 Task: In the Contact  ArianaAllen91@Outlook.com, Add note: 'Set up a meeting with the product team to discuss customer feature requests.'. Mark checkbox to create task to follow up ': In 2 weeks'. Create task, with  description: Arrange a Call for meeting, Add due date: Tomorrow; Add reminder: 30 Minutes before. Set Priority Medium and add note: Take detailed meeting minutes and share them with the team afterward.. Logged in from softage.1@softage.net
Action: Mouse moved to (84, 58)
Screenshot: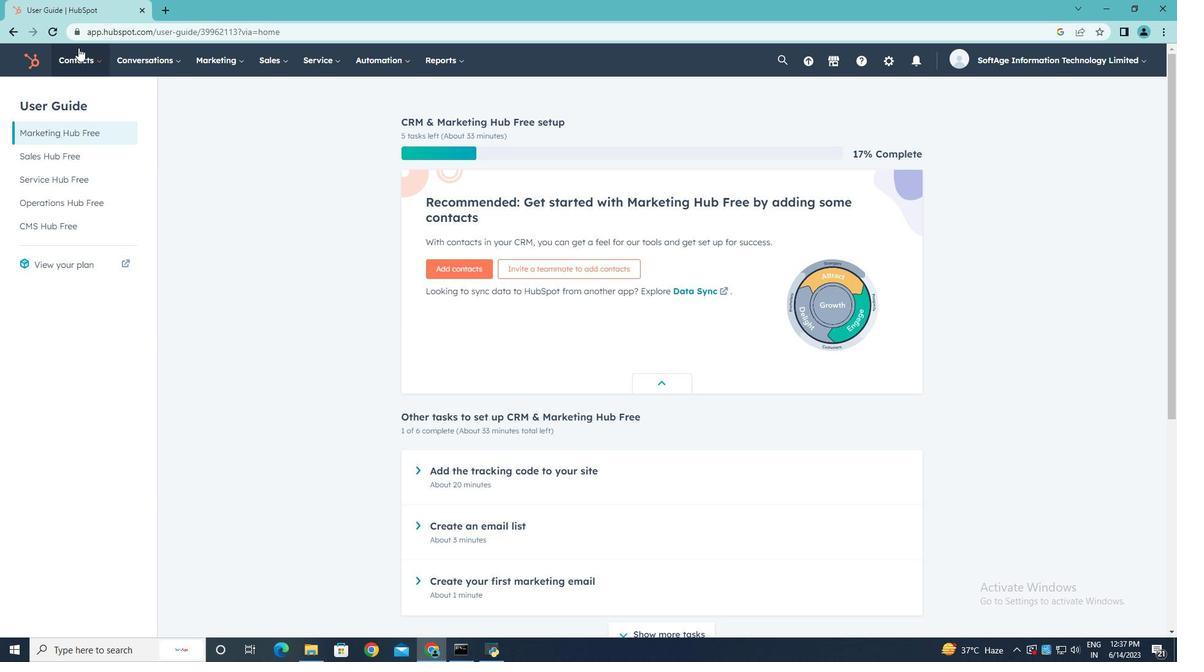
Action: Mouse pressed left at (84, 58)
Screenshot: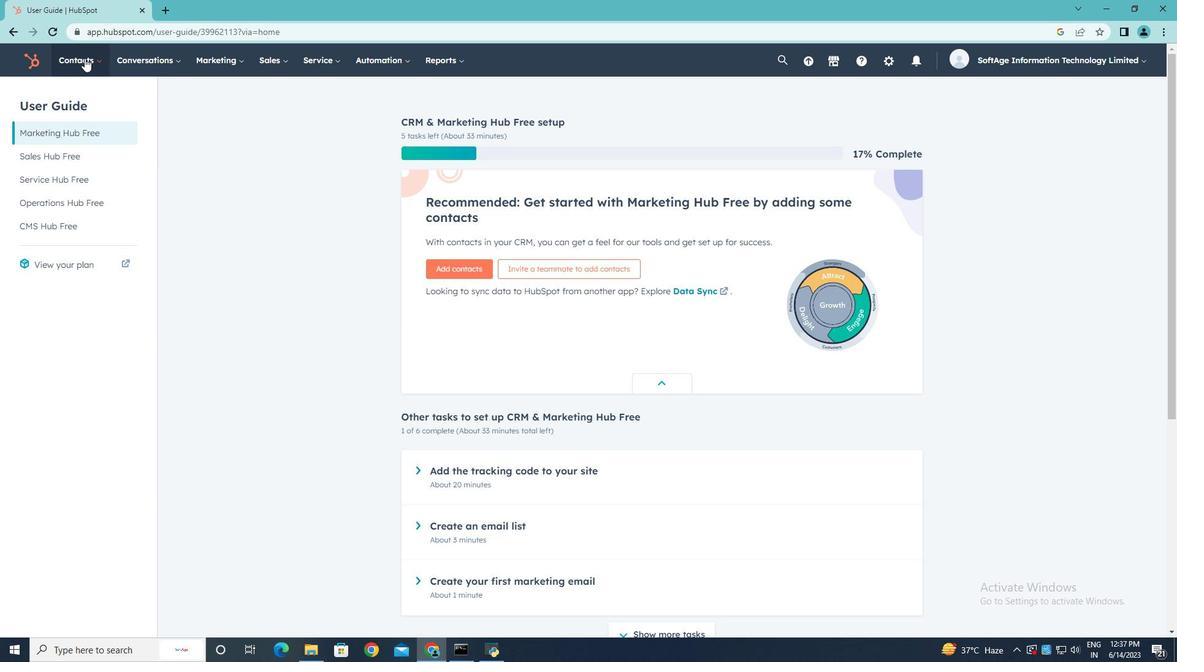 
Action: Mouse moved to (87, 99)
Screenshot: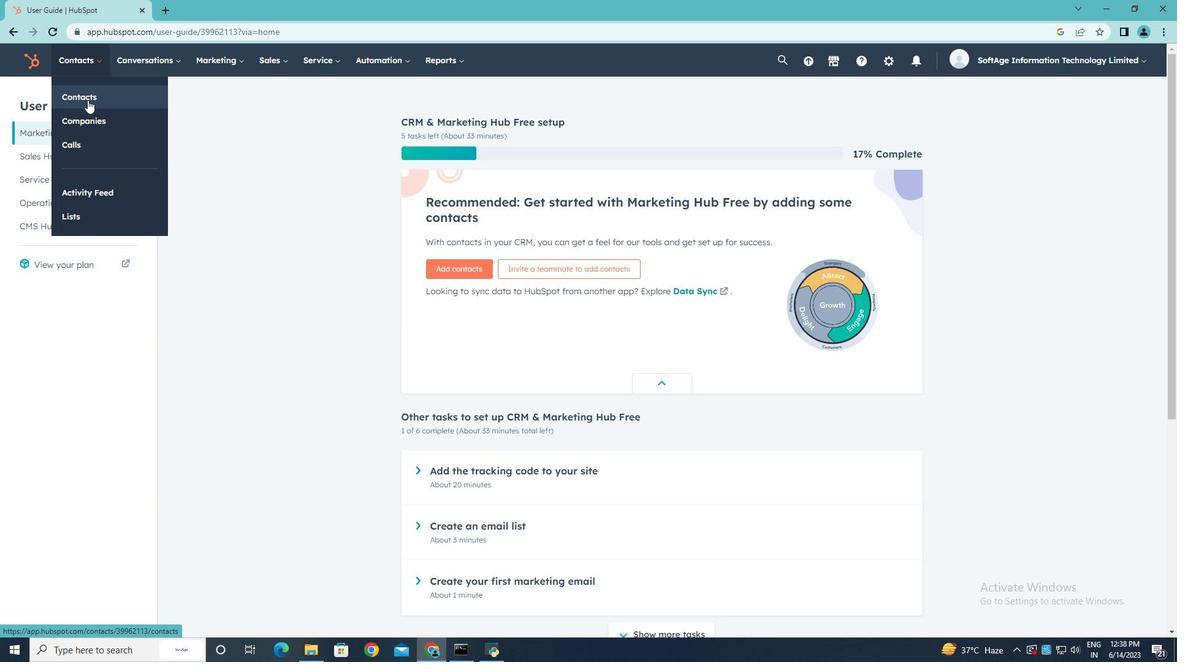 
Action: Mouse pressed left at (87, 99)
Screenshot: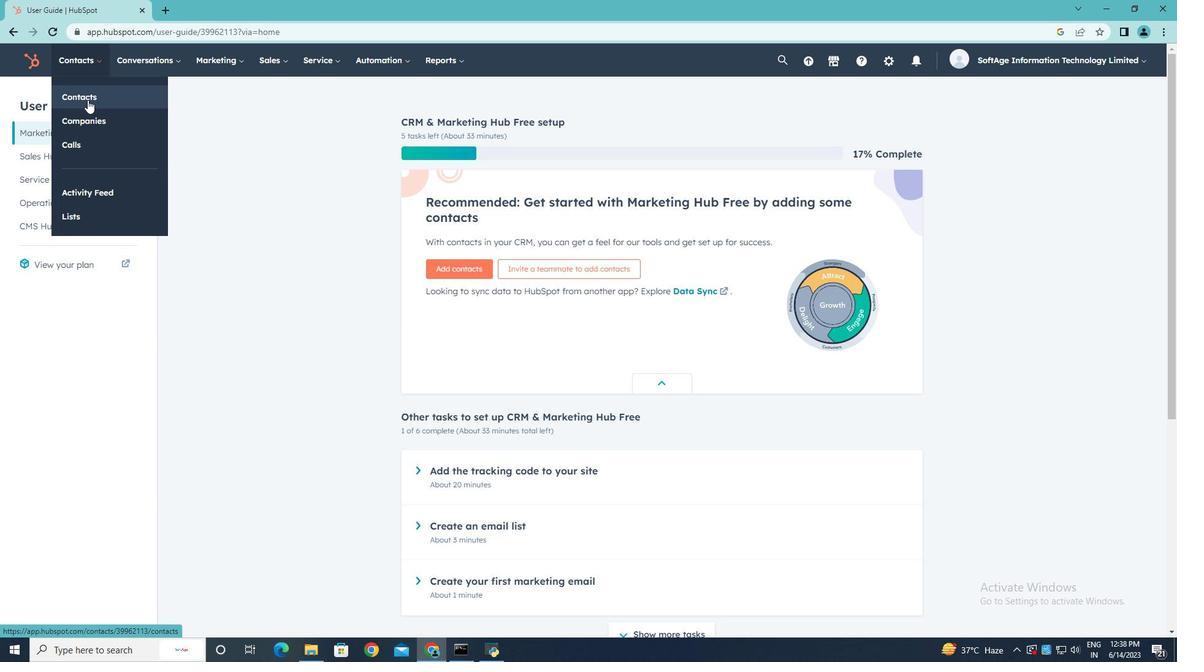 
Action: Mouse moved to (74, 198)
Screenshot: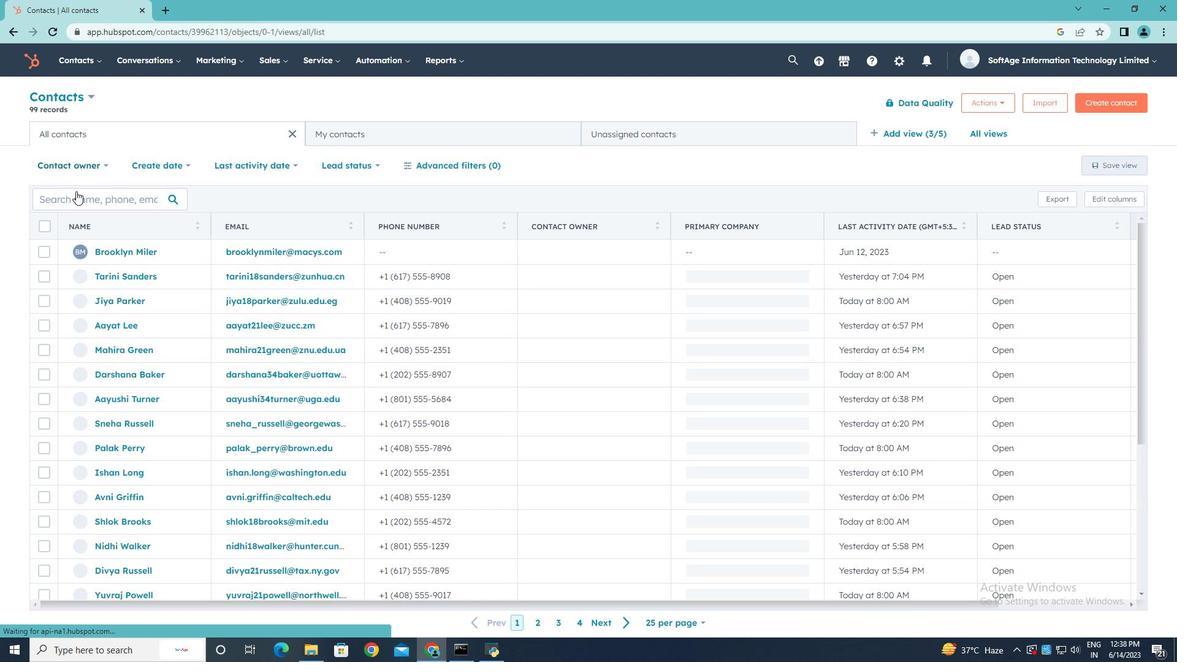 
Action: Mouse pressed left at (74, 198)
Screenshot: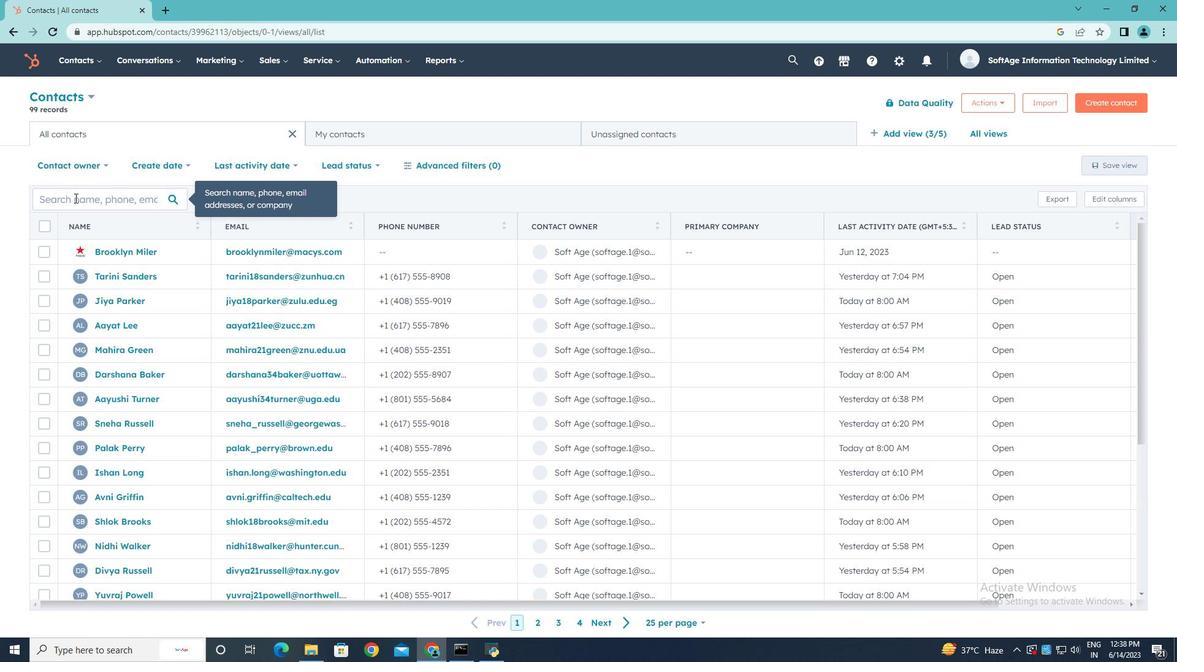 
Action: Key pressed <Key.shift>Ariana<Key.shift>Allen91<Key.shift>@<Key.shift>Outlook.com
Screenshot: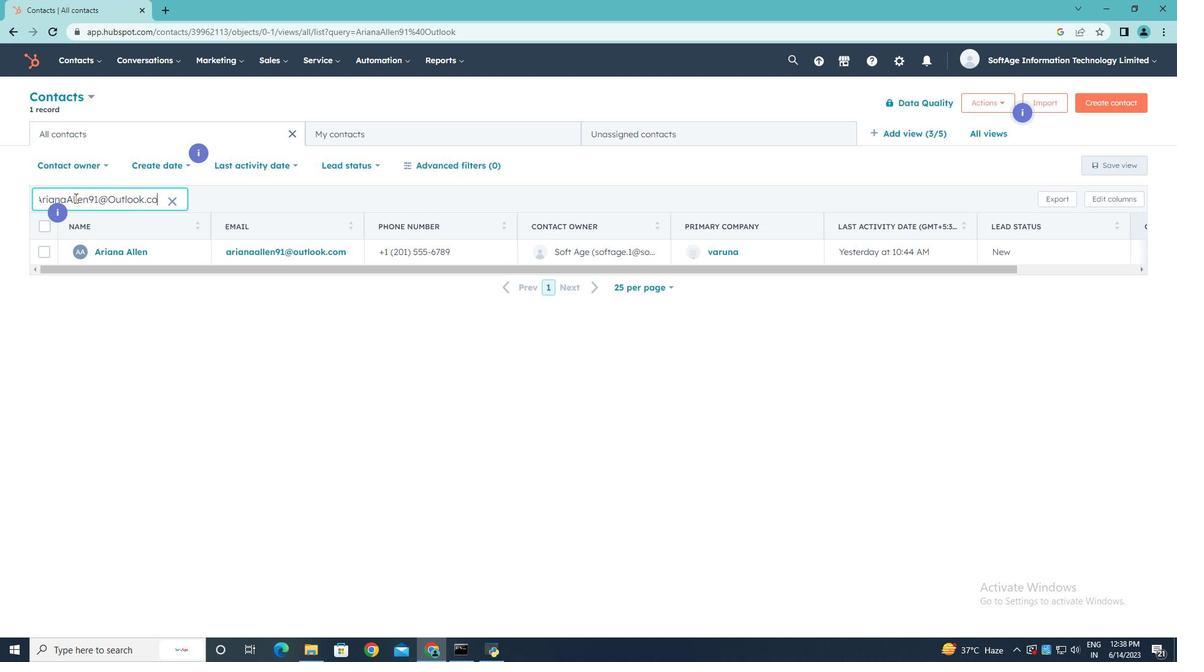 
Action: Mouse moved to (123, 255)
Screenshot: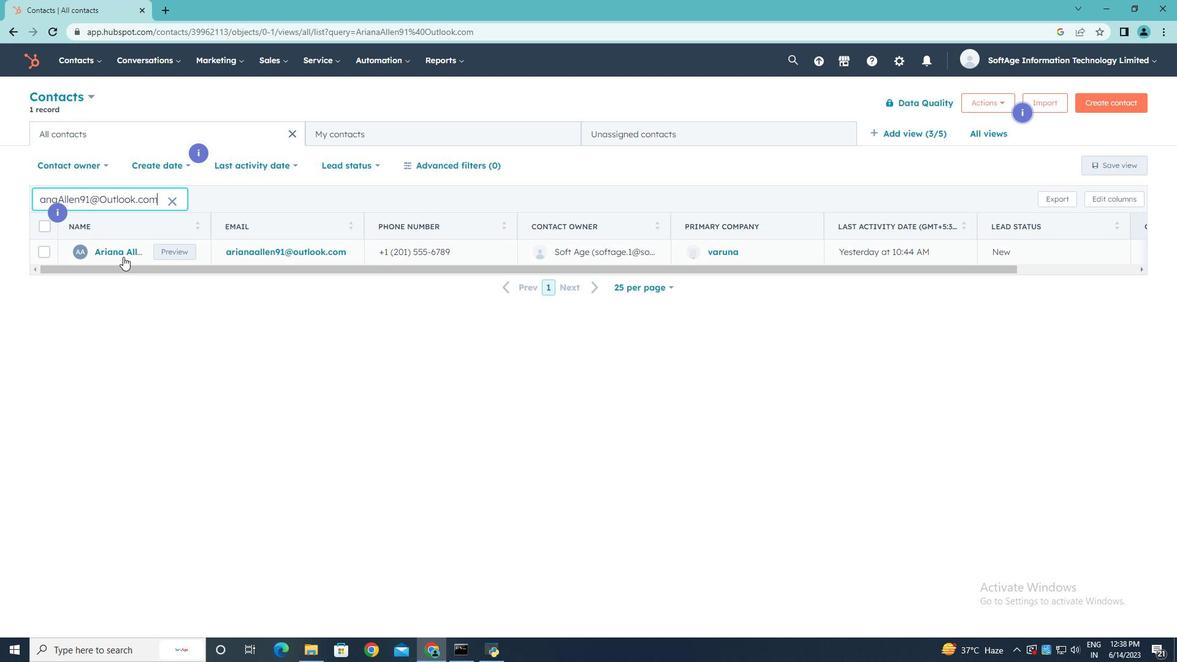 
Action: Mouse pressed left at (123, 255)
Screenshot: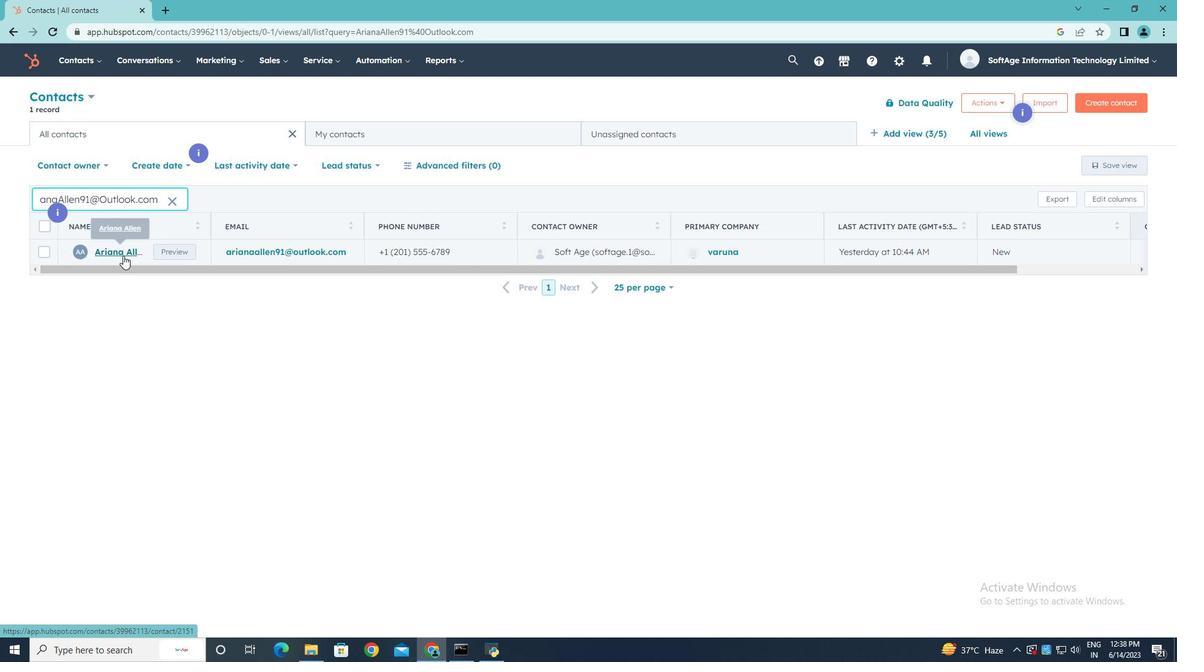 
Action: Mouse moved to (45, 206)
Screenshot: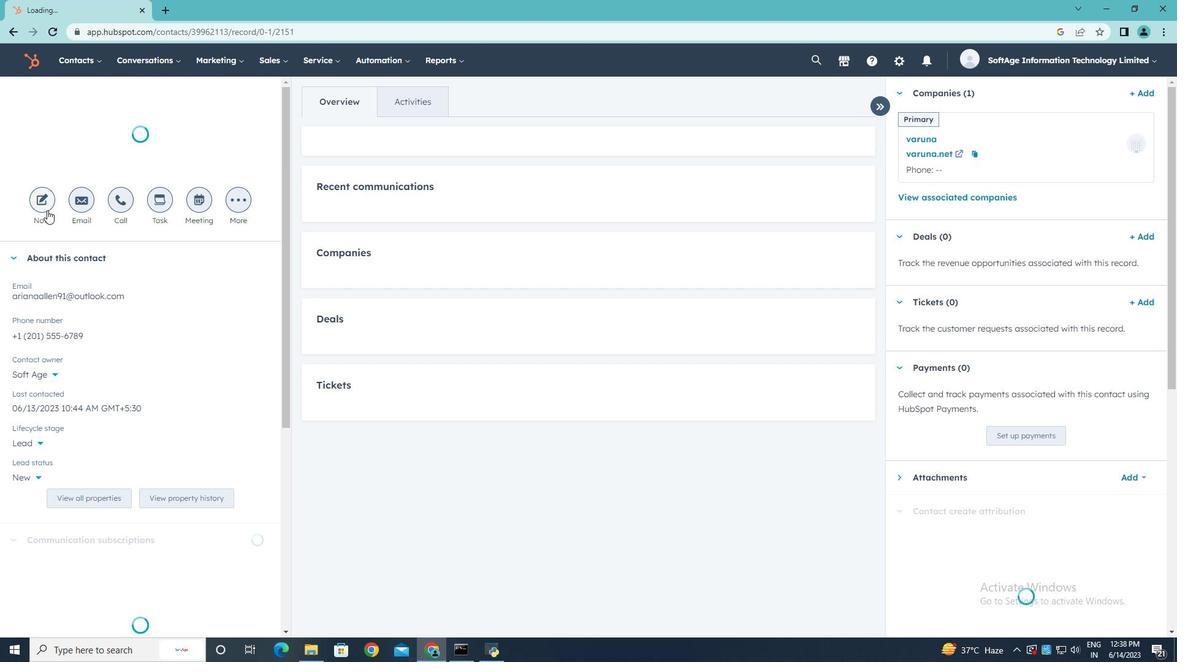 
Action: Mouse pressed left at (45, 206)
Screenshot: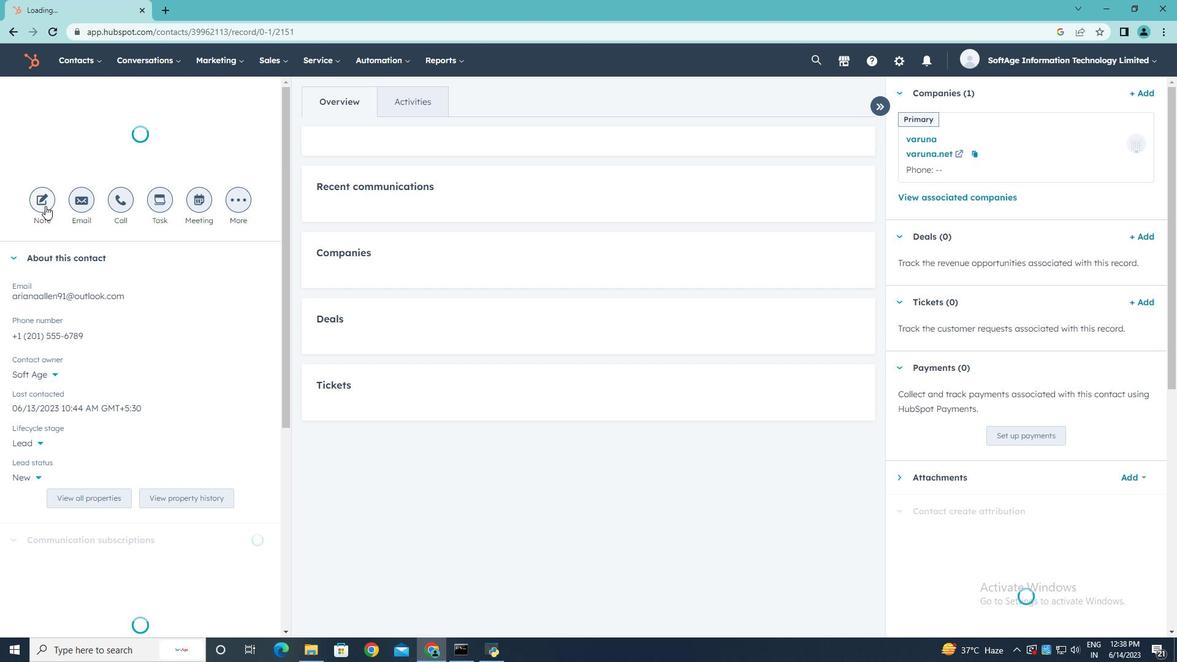 
Action: Key pressed <Key.shift>Set=<Key.backspace><Key.backspace><Key.backspace><Key.backspace><Key.backspace><Key.backspace><Key.backspace><Key.shift>Set<Key.space>up<Key.space>a<Key.space>meeting<Key.space>with<Key.space>the<Key.space>product<Key.space>team<Key.space>to<Key.space>discuss<Key.space>ci<Key.backspace>ustomer<Key.space>feature<Key.space>requests.
Screenshot: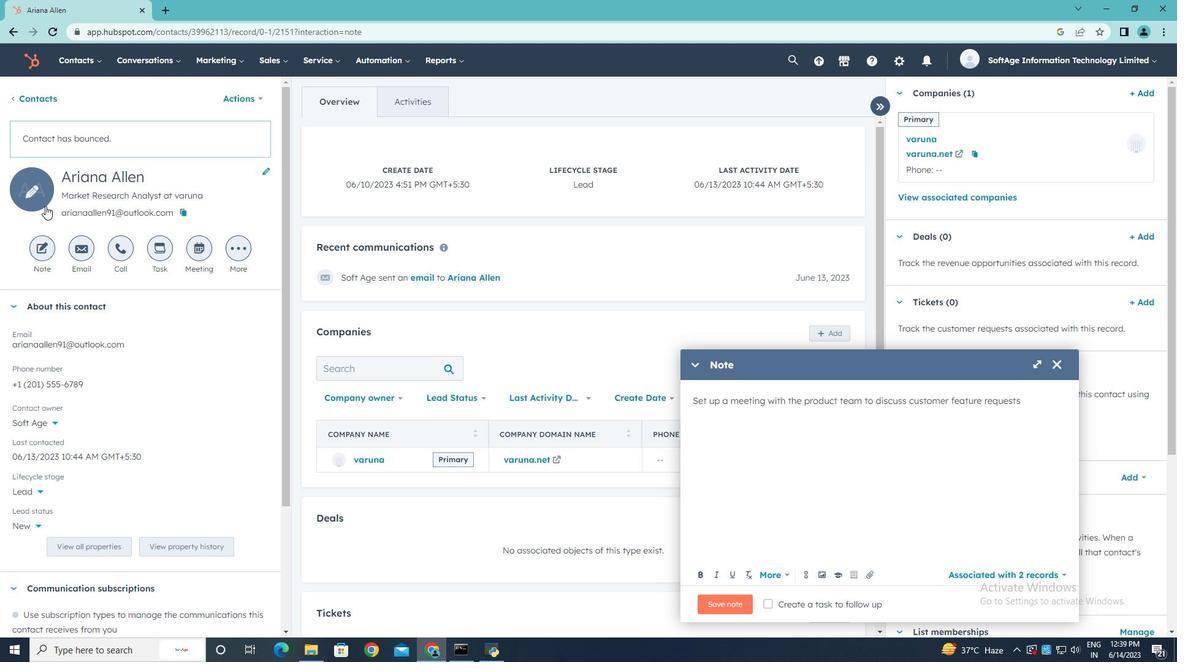 
Action: Mouse moved to (771, 601)
Screenshot: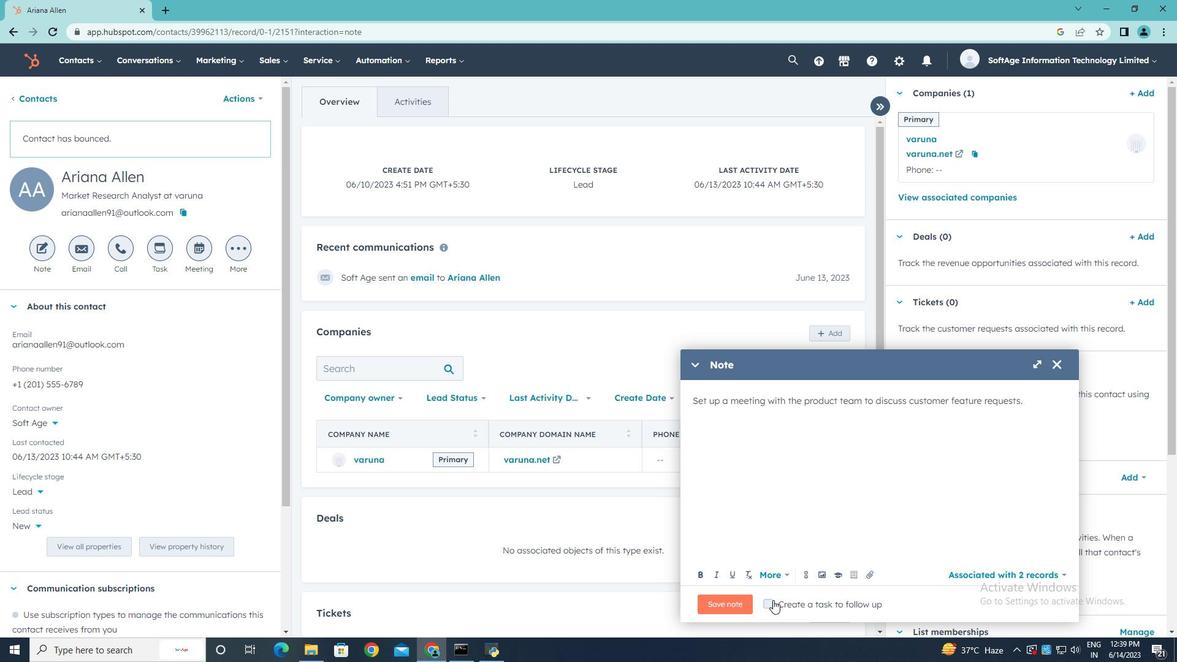 
Action: Mouse pressed left at (771, 601)
Screenshot: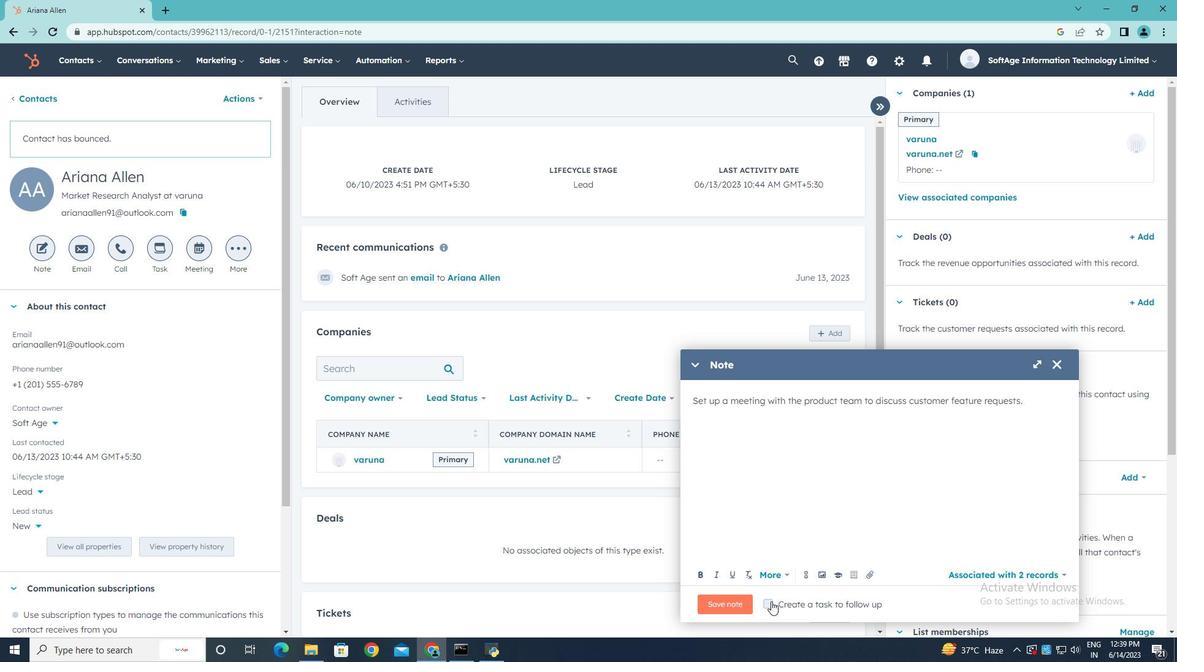 
Action: Mouse moved to (1012, 602)
Screenshot: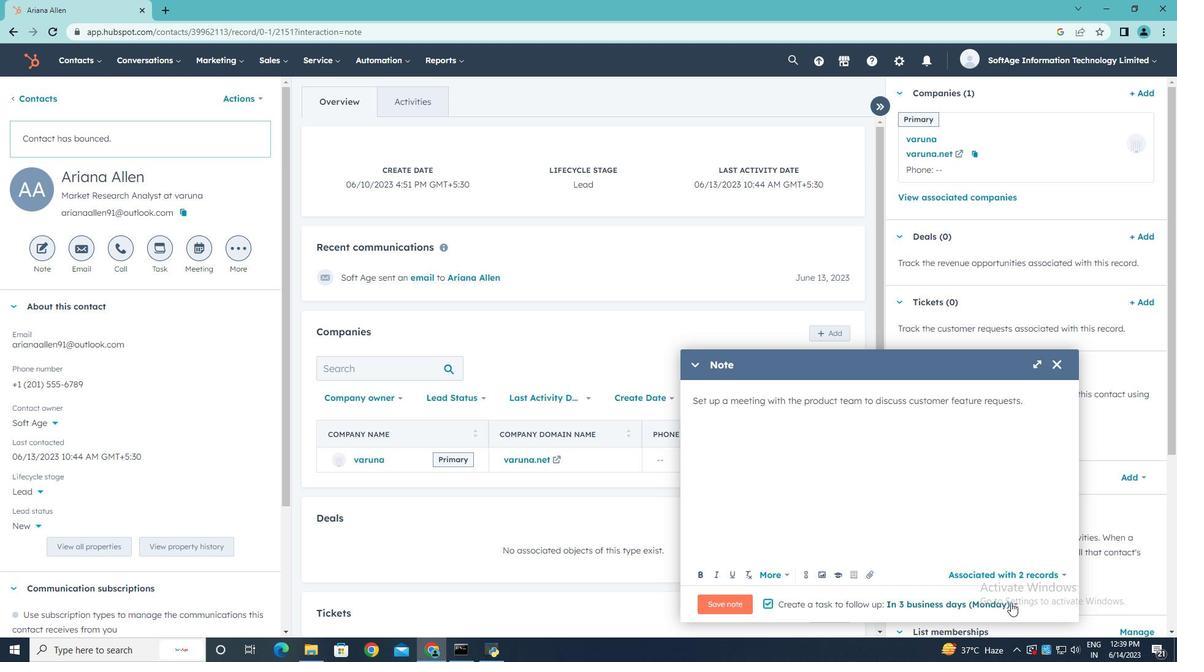 
Action: Mouse pressed left at (1012, 602)
Screenshot: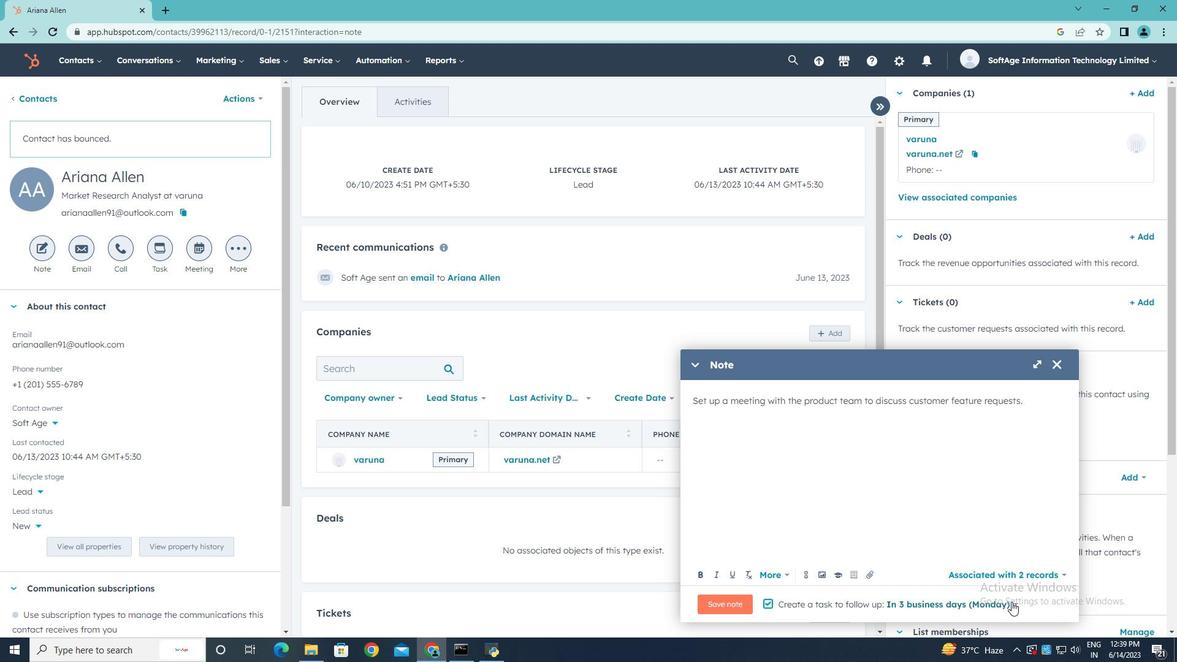 
Action: Mouse moved to (979, 528)
Screenshot: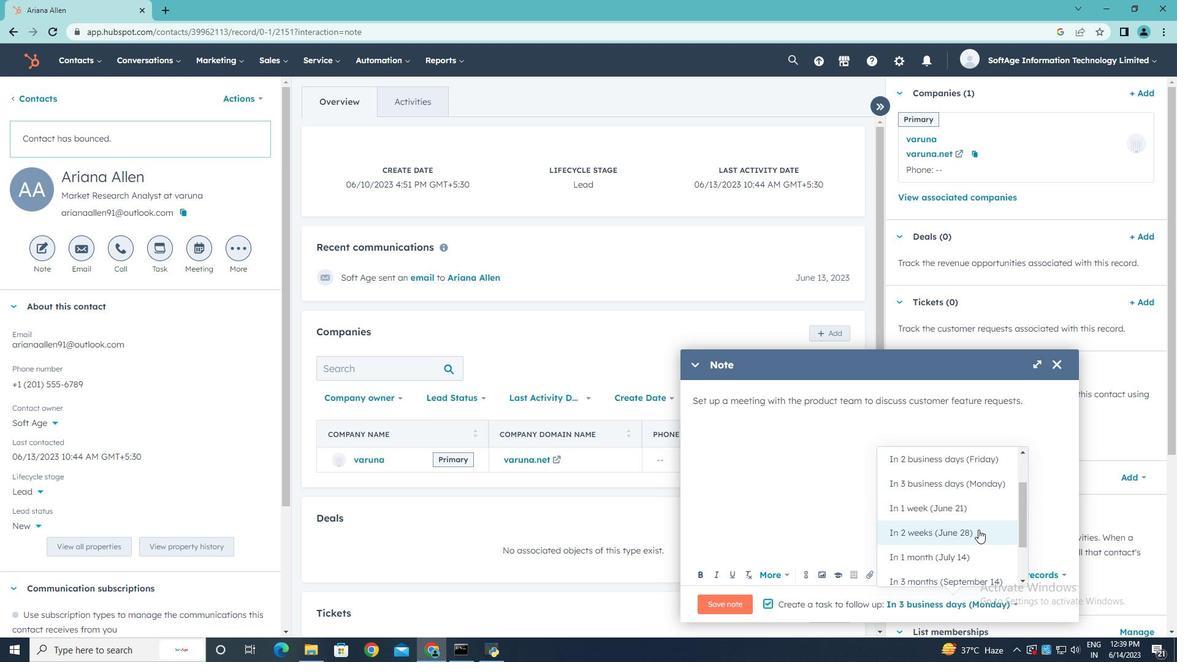 
Action: Mouse pressed left at (979, 528)
Screenshot: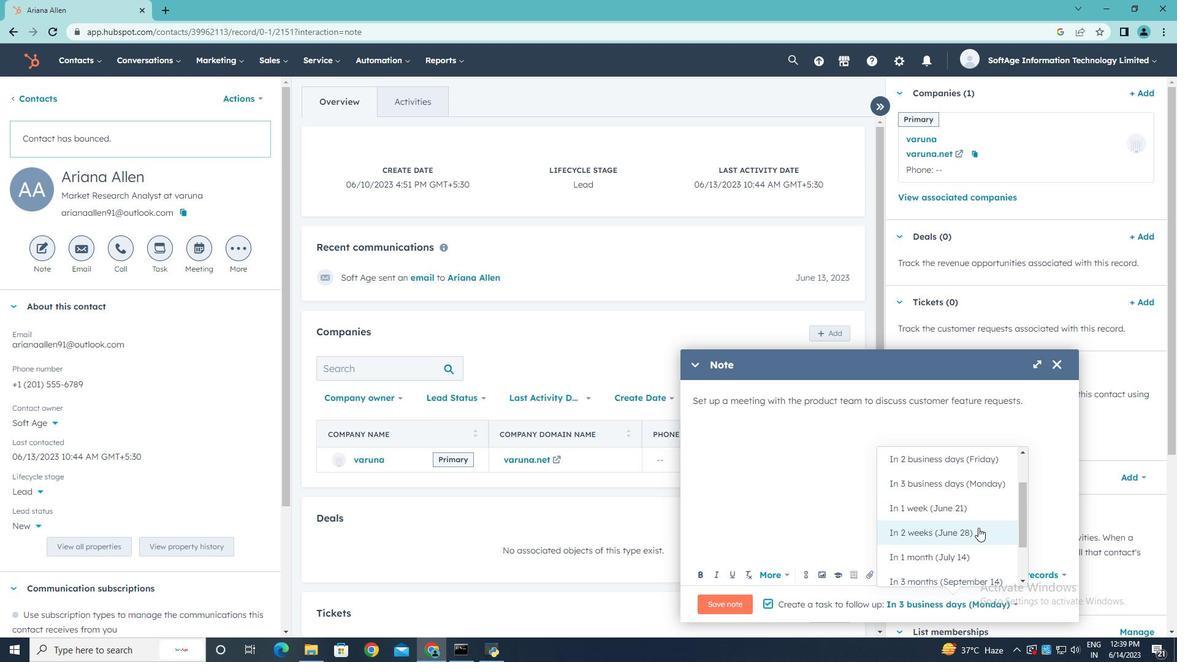 
Action: Mouse moved to (739, 604)
Screenshot: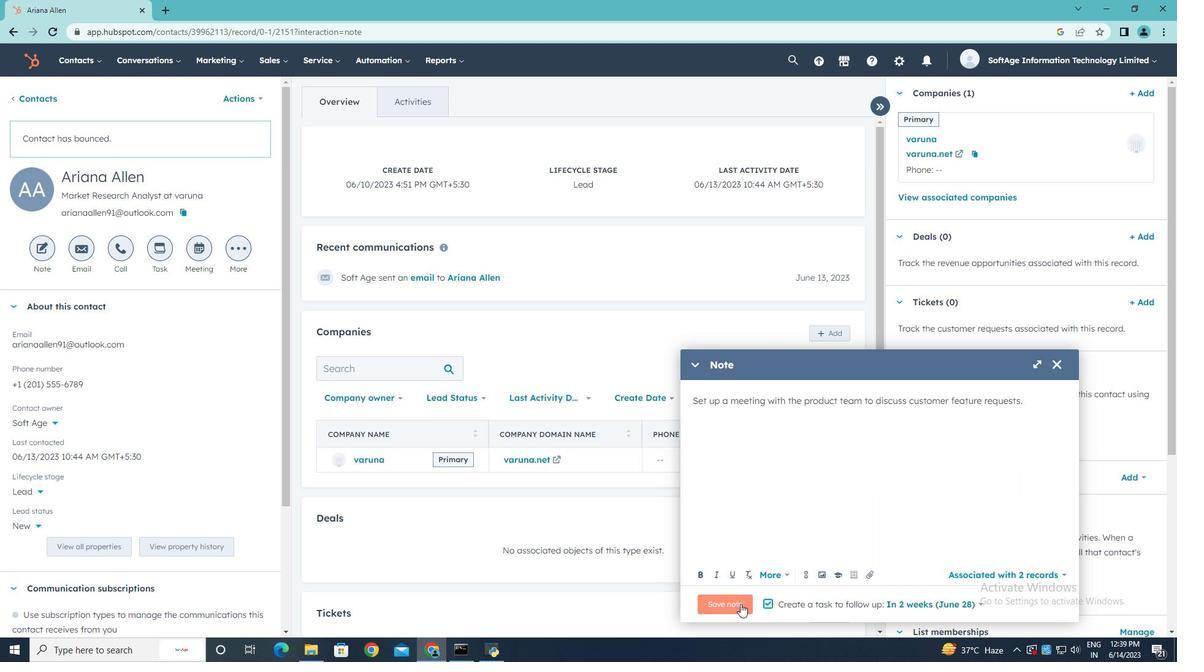 
Action: Mouse pressed left at (739, 604)
Screenshot: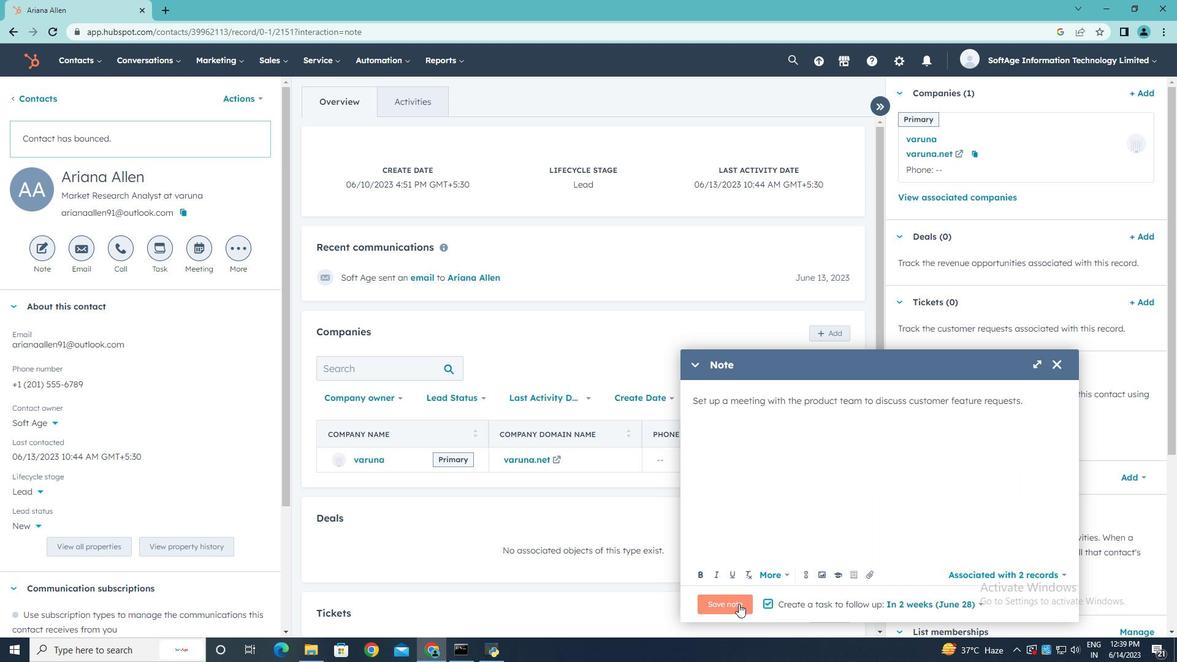 
Action: Mouse moved to (158, 257)
Screenshot: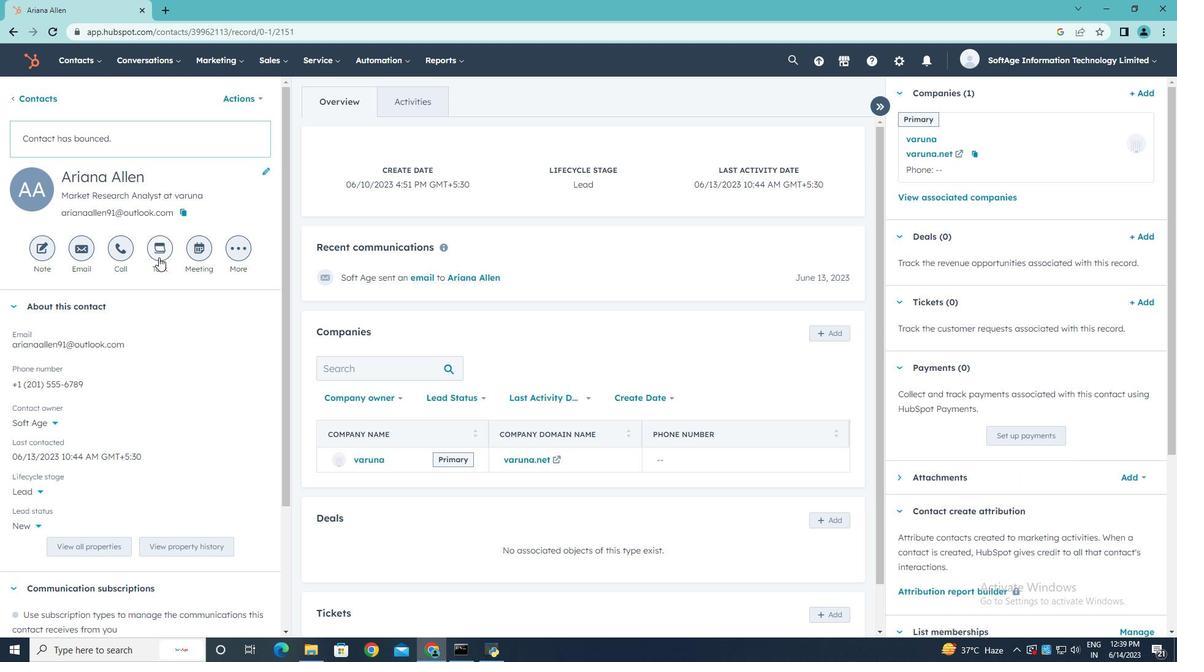 
Action: Mouse pressed left at (158, 257)
Screenshot: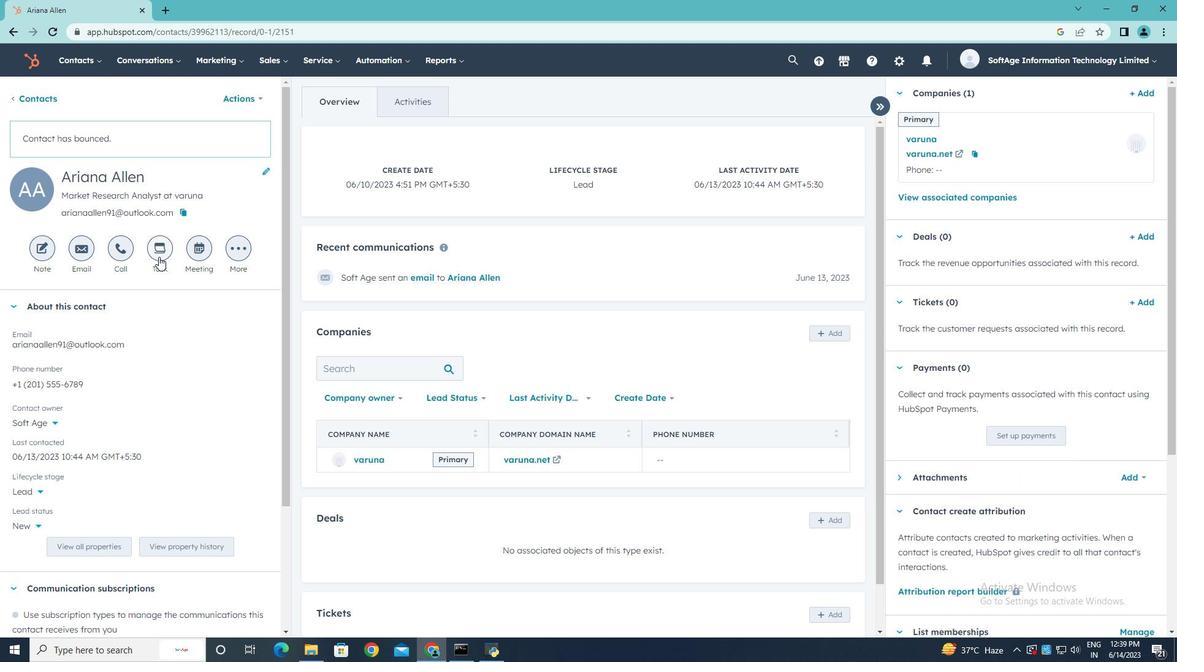 
Action: Key pressed <Key.shift><Key.shift><Key.shift><Key.shift><Key.shift><Key.shift><Key.shift><Key.shift><Key.shift><Key.shift><Key.shift><Key.shift><Key.shift><Key.shift><Key.shift><Key.shift><Key.shift><Key.shift><Key.shift><Key.shift><Key.shift><Key.shift><Key.shift><Key.shift><Key.shift><Key.shift><Key.shift><Key.shift><Key.shift><Key.shift><Key.shift><Key.shift><Key.shift><Key.shift><Key.shift>Arrange<Key.space>a<Key.space><Key.shift>Call<Key.space>for<Key.space><Key.shift>MEe<Key.backspace><Key.backspace><Key.backspace>meeting
Screenshot: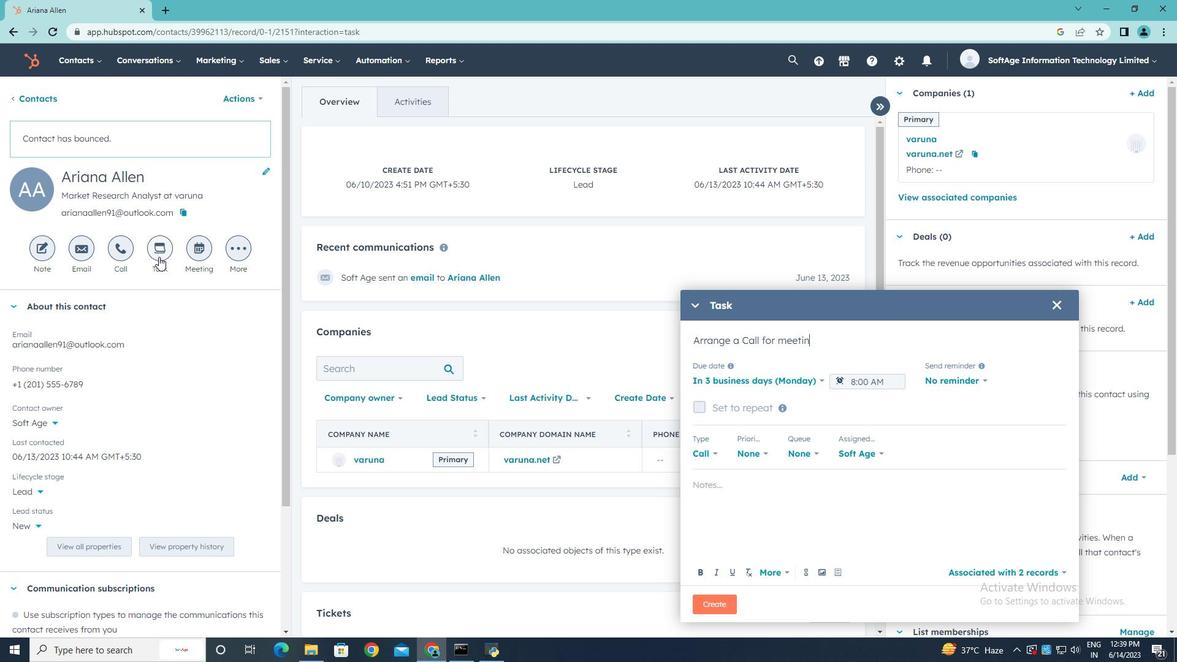 
Action: Mouse moved to (823, 380)
Screenshot: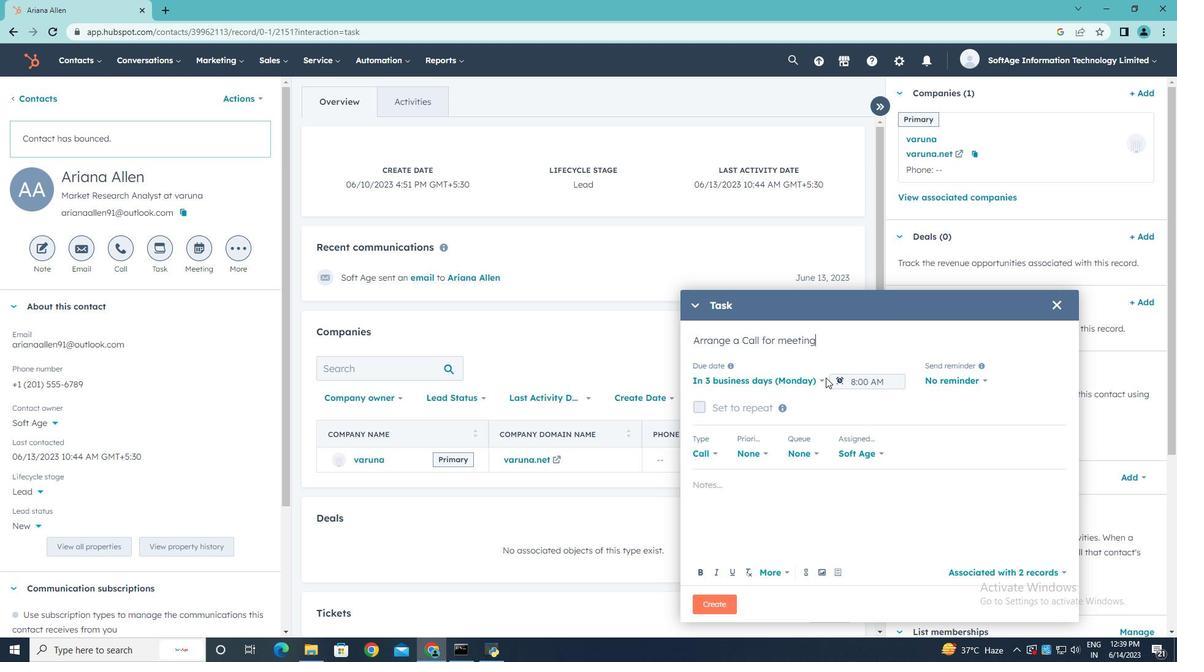 
Action: Mouse pressed left at (823, 380)
Screenshot: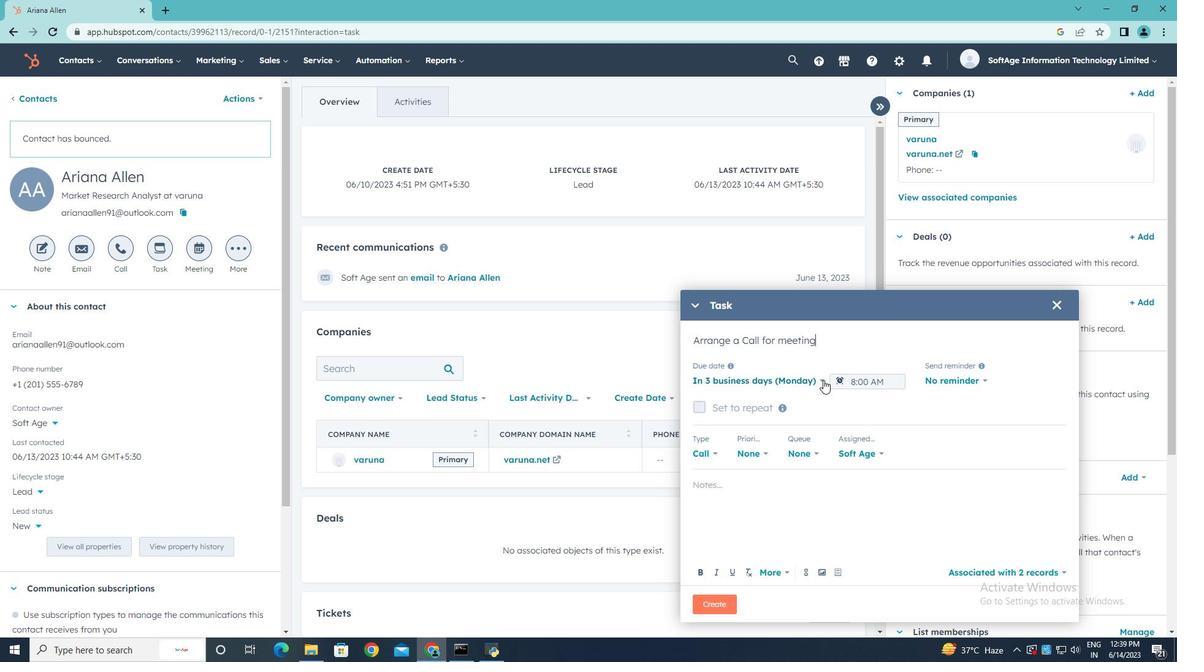 
Action: Mouse moved to (804, 416)
Screenshot: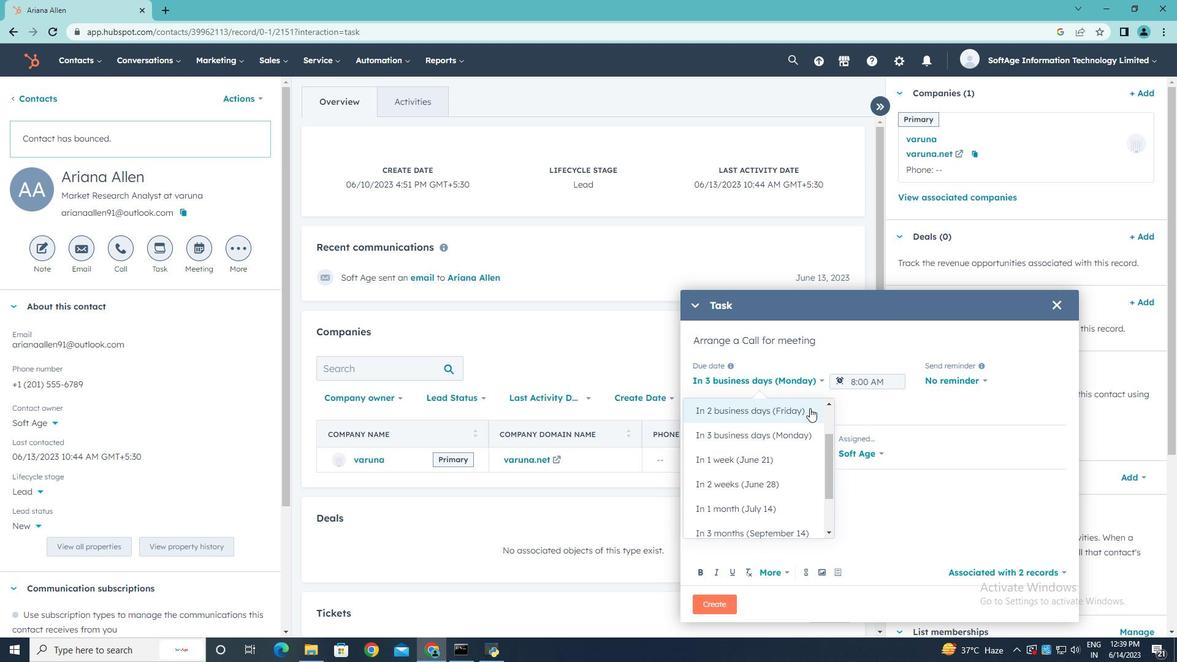 
Action: Mouse scrolled (804, 417) with delta (0, 0)
Screenshot: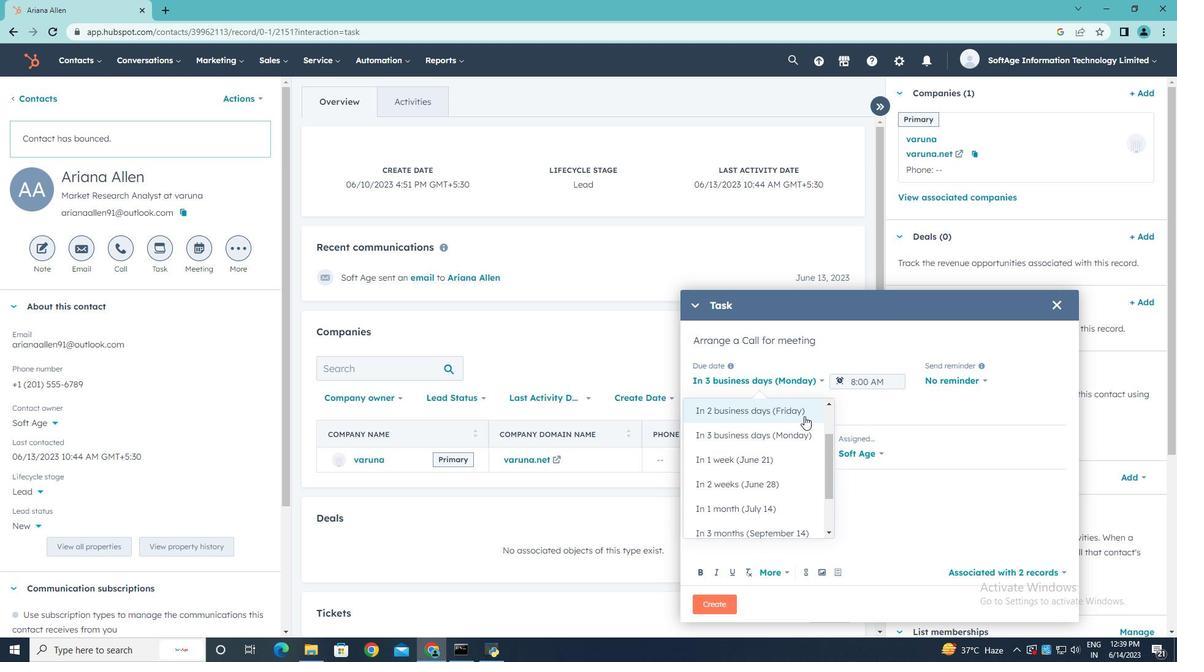 
Action: Mouse scrolled (804, 417) with delta (0, 0)
Screenshot: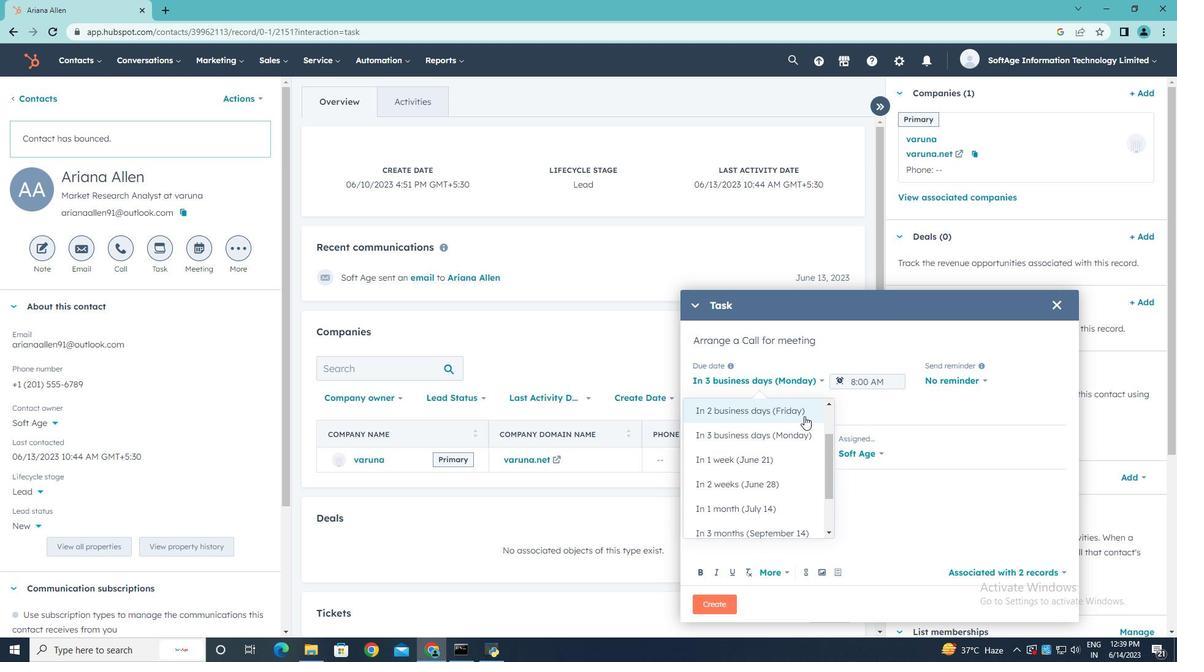 
Action: Mouse scrolled (804, 417) with delta (0, 0)
Screenshot: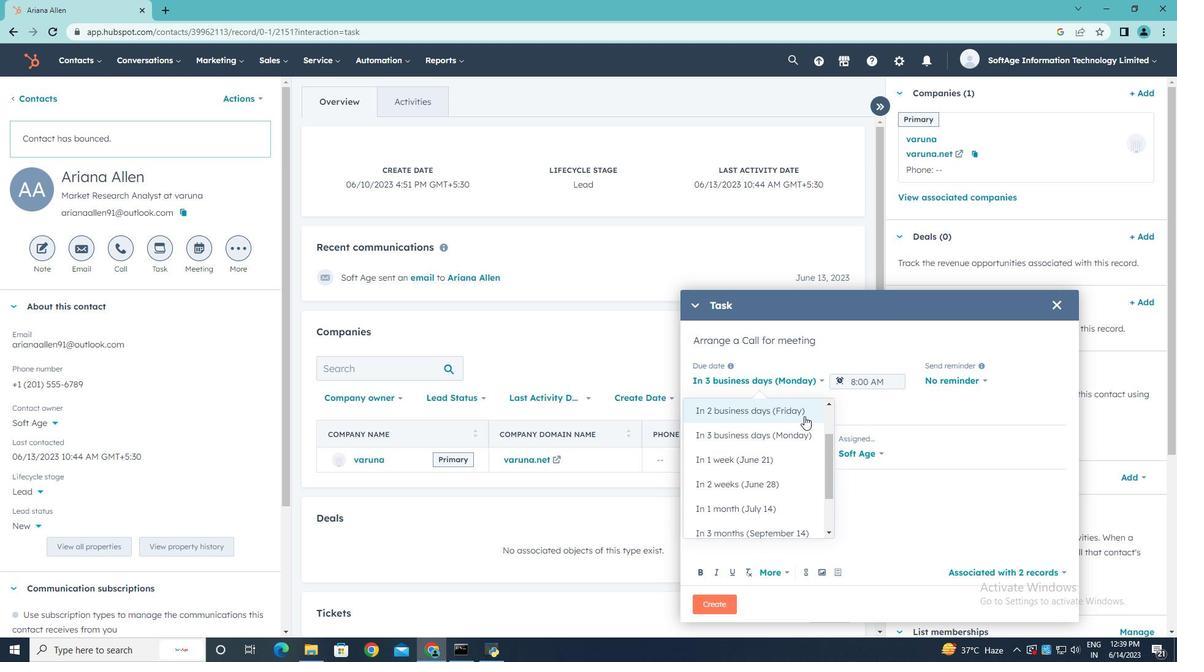 
Action: Mouse moved to (755, 438)
Screenshot: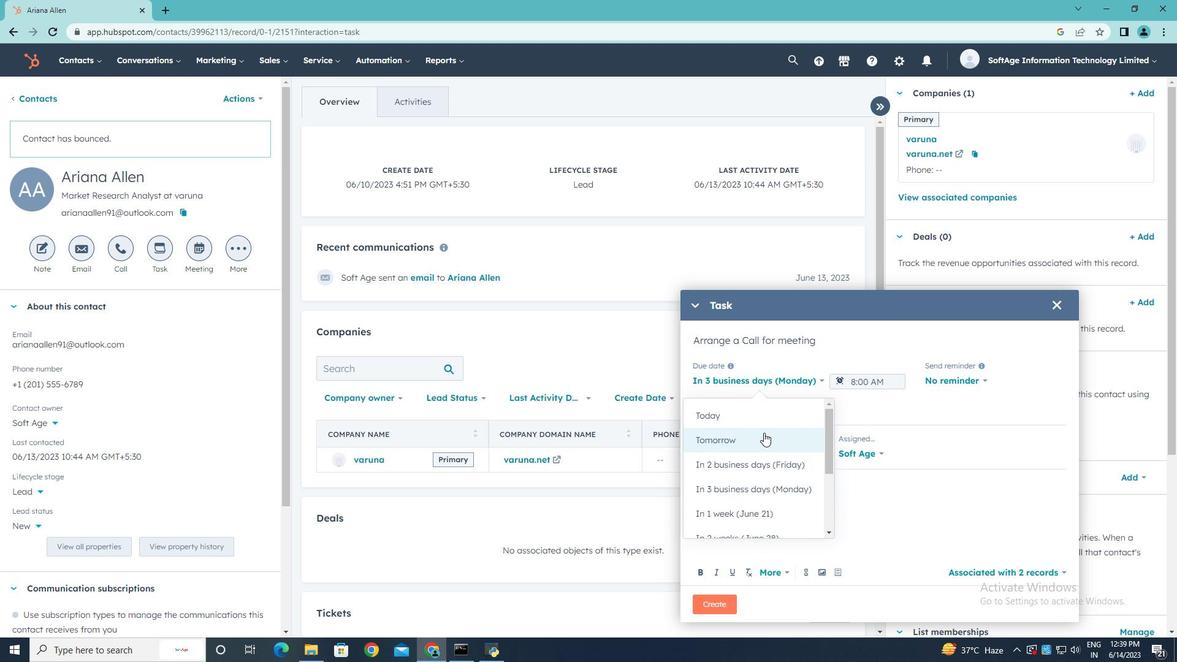 
Action: Mouse pressed left at (755, 438)
Screenshot: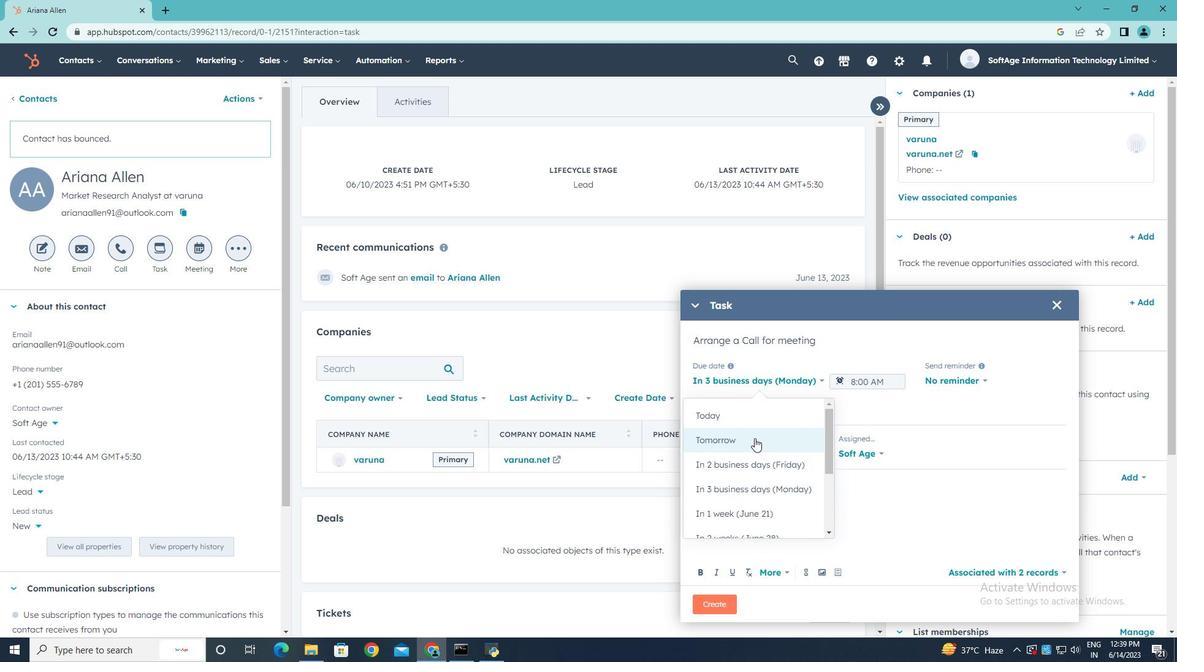 
Action: Mouse moved to (907, 376)
Screenshot: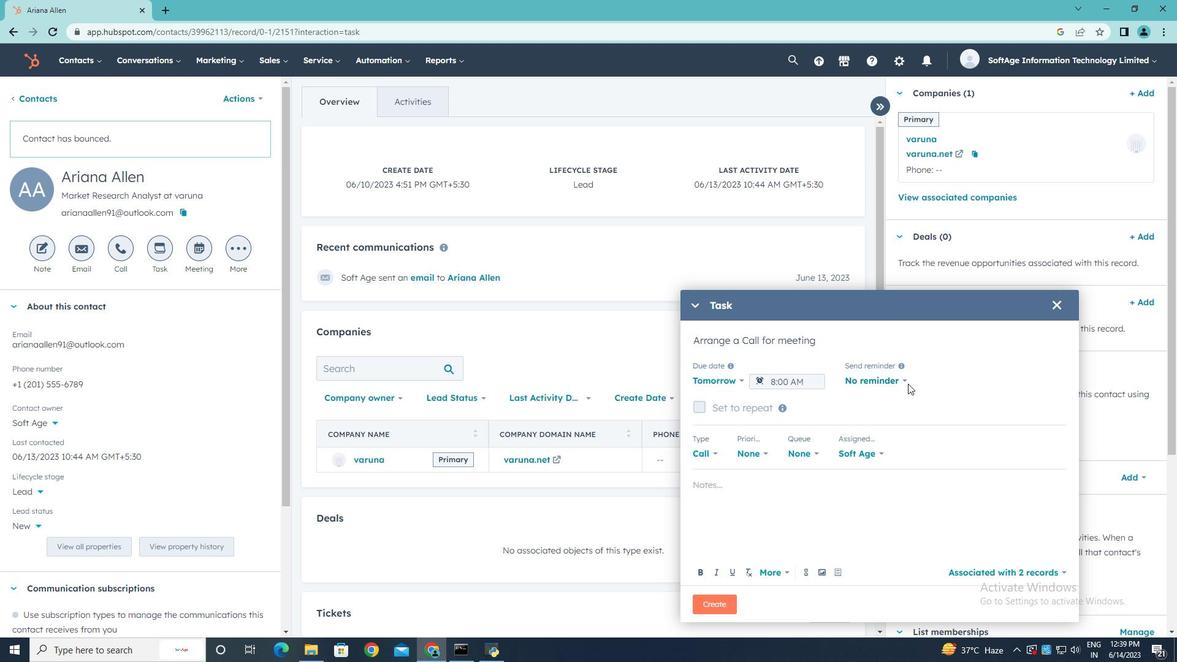 
Action: Mouse pressed left at (907, 376)
Screenshot: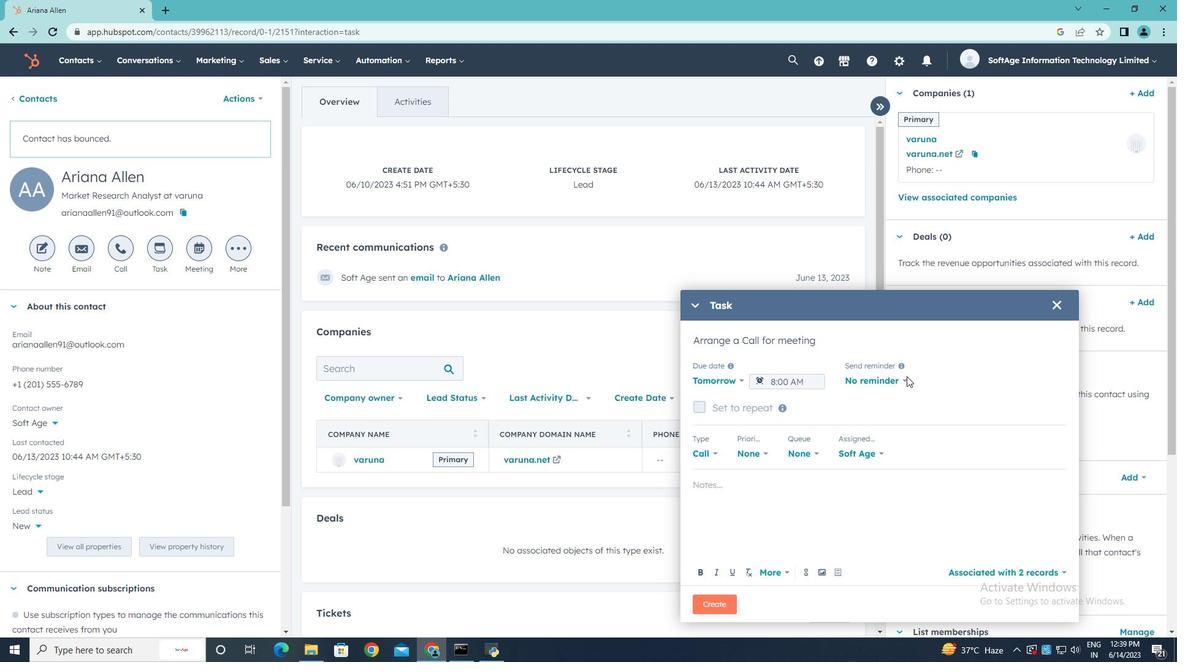 
Action: Mouse moved to (903, 383)
Screenshot: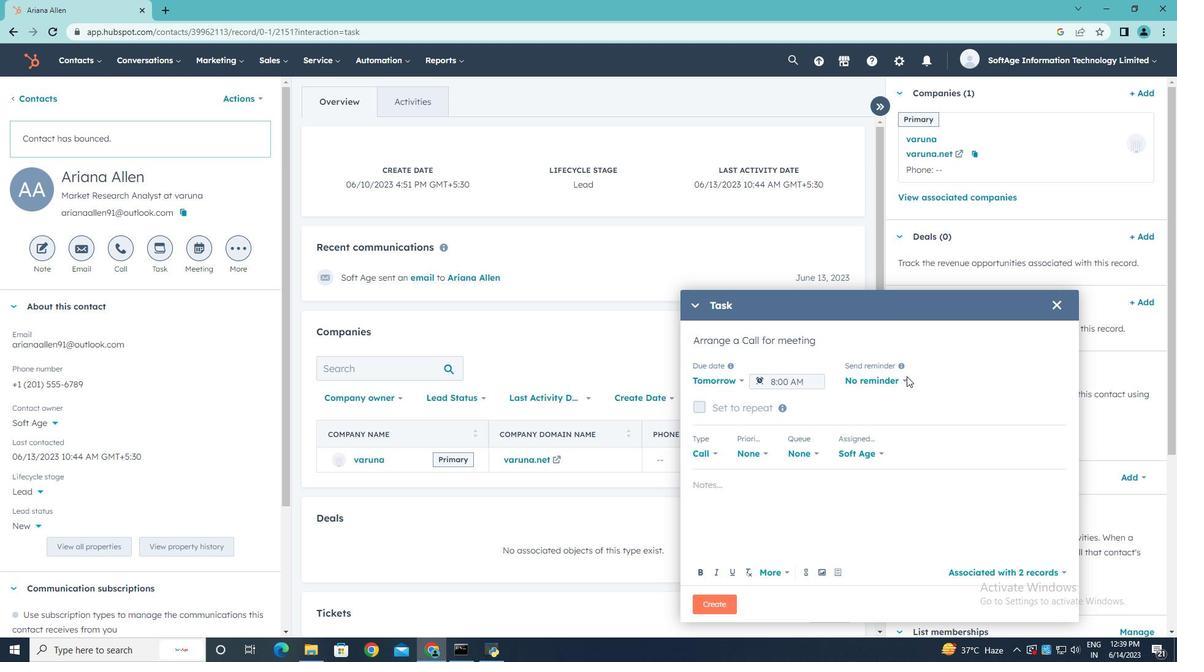 
Action: Mouse pressed left at (903, 383)
Screenshot: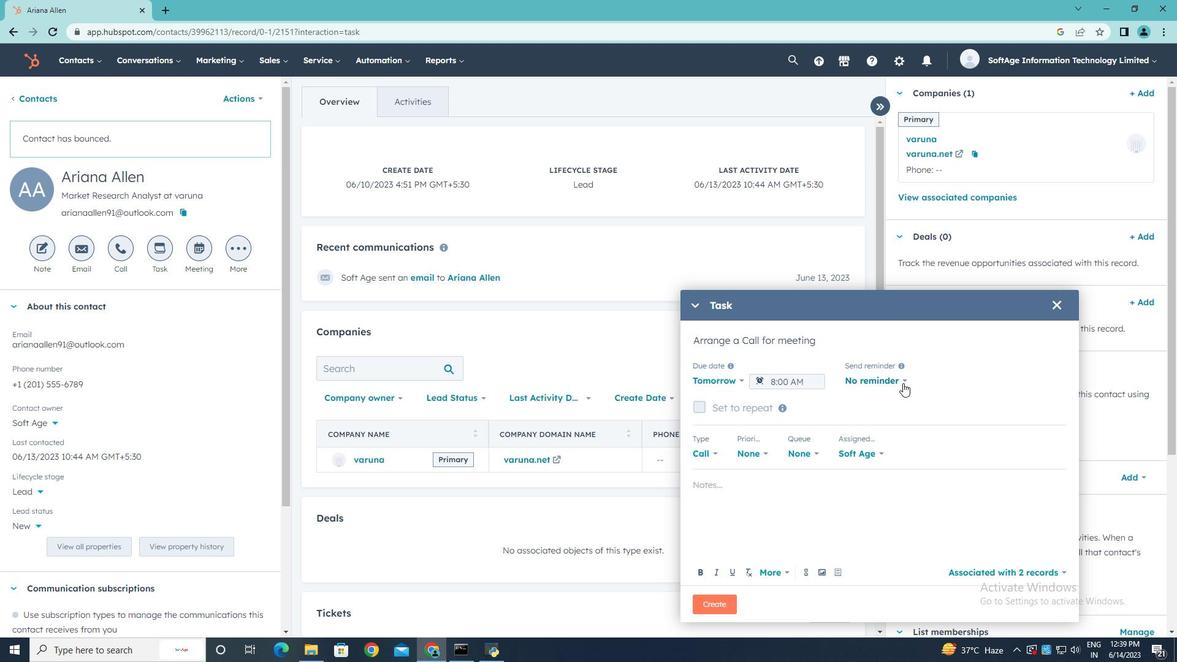 
Action: Mouse moved to (885, 462)
Screenshot: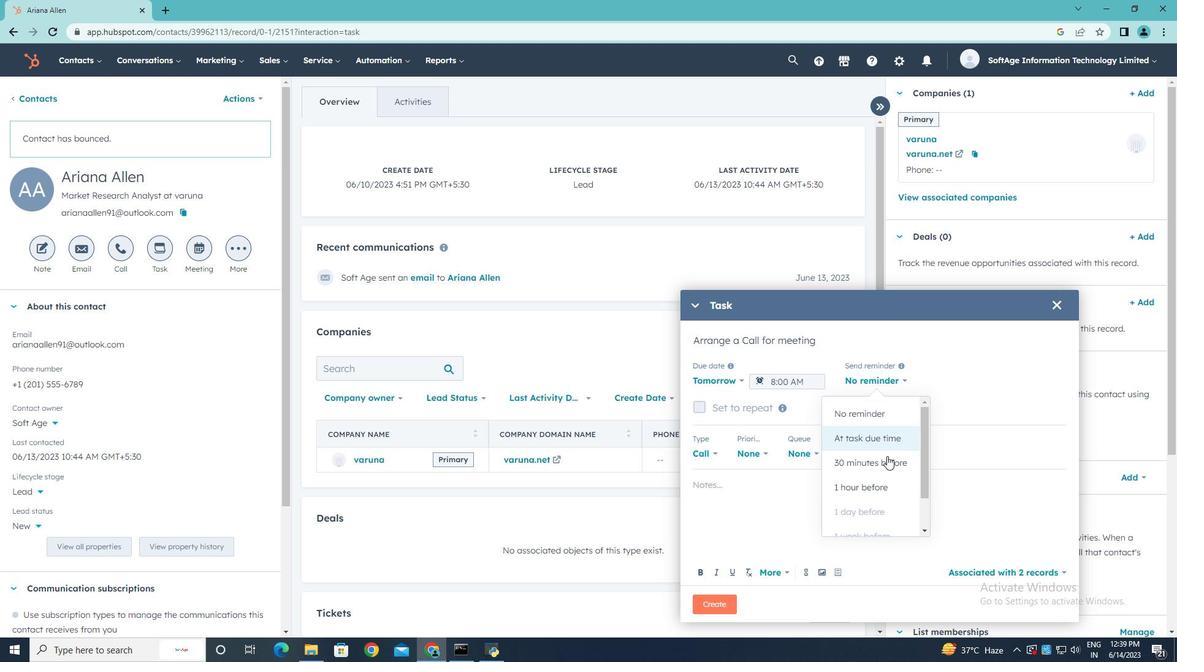 
Action: Mouse pressed left at (885, 462)
Screenshot: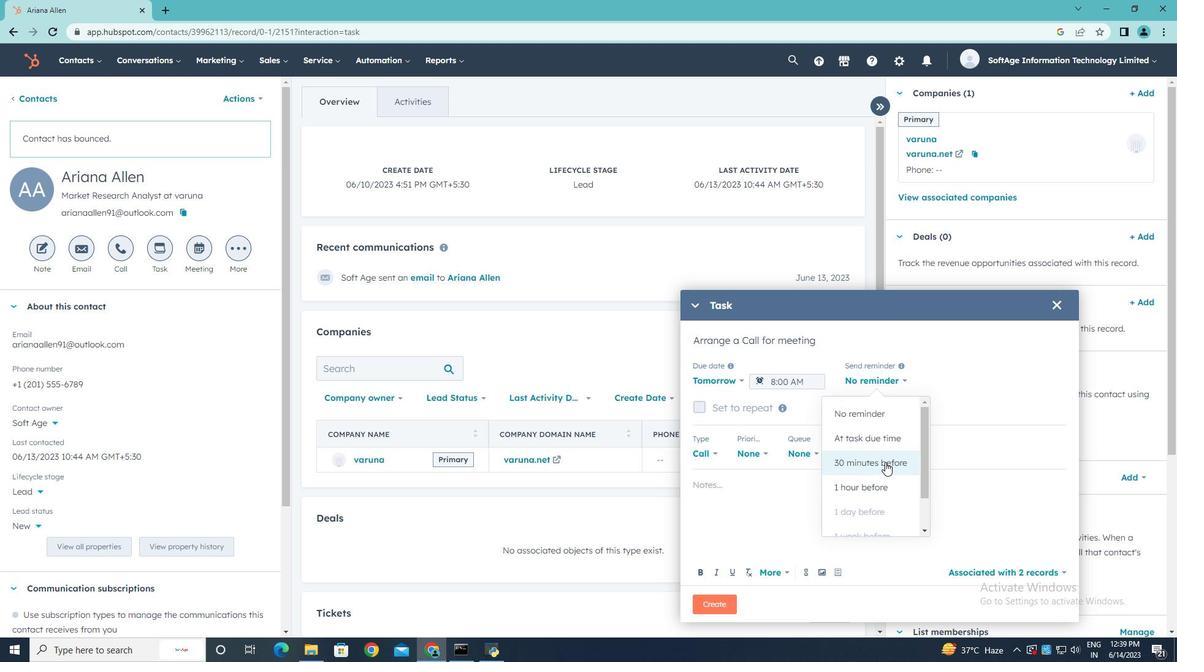
Action: Mouse moved to (768, 455)
Screenshot: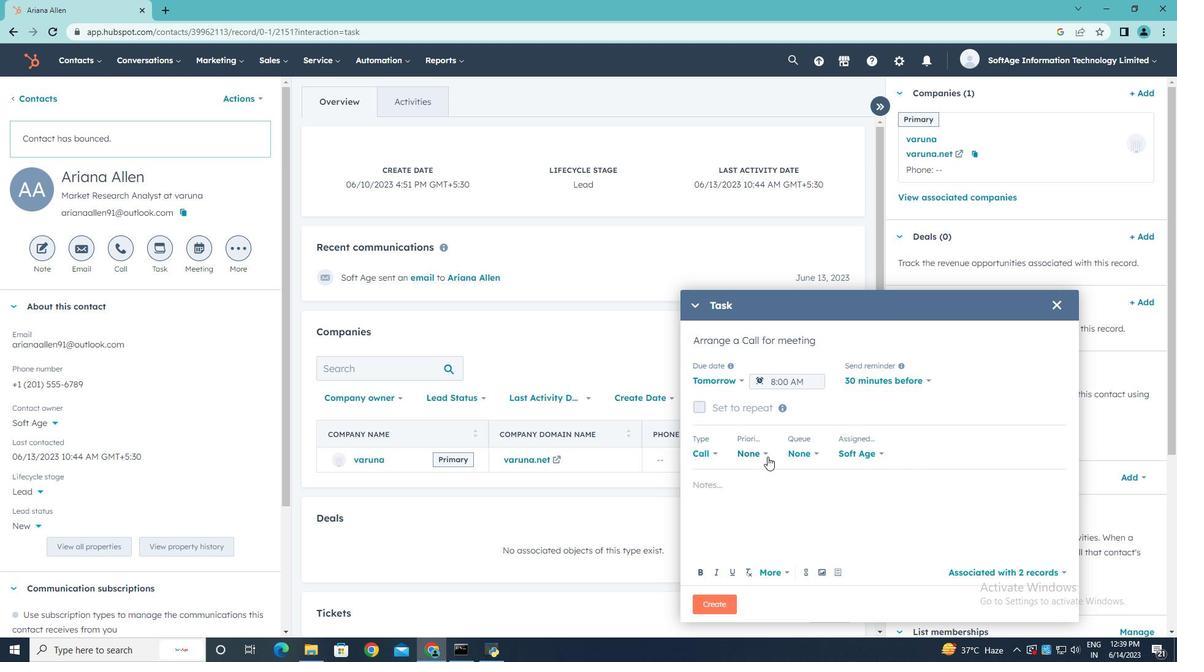 
Action: Mouse pressed left at (768, 455)
Screenshot: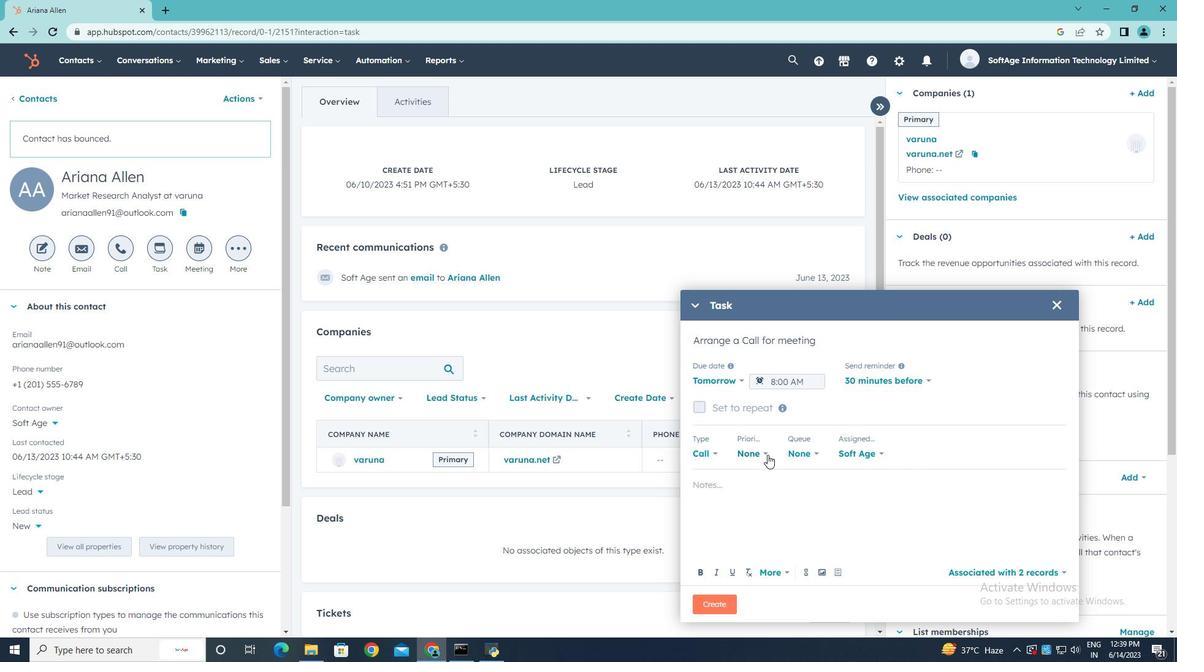 
Action: Mouse moved to (756, 534)
Screenshot: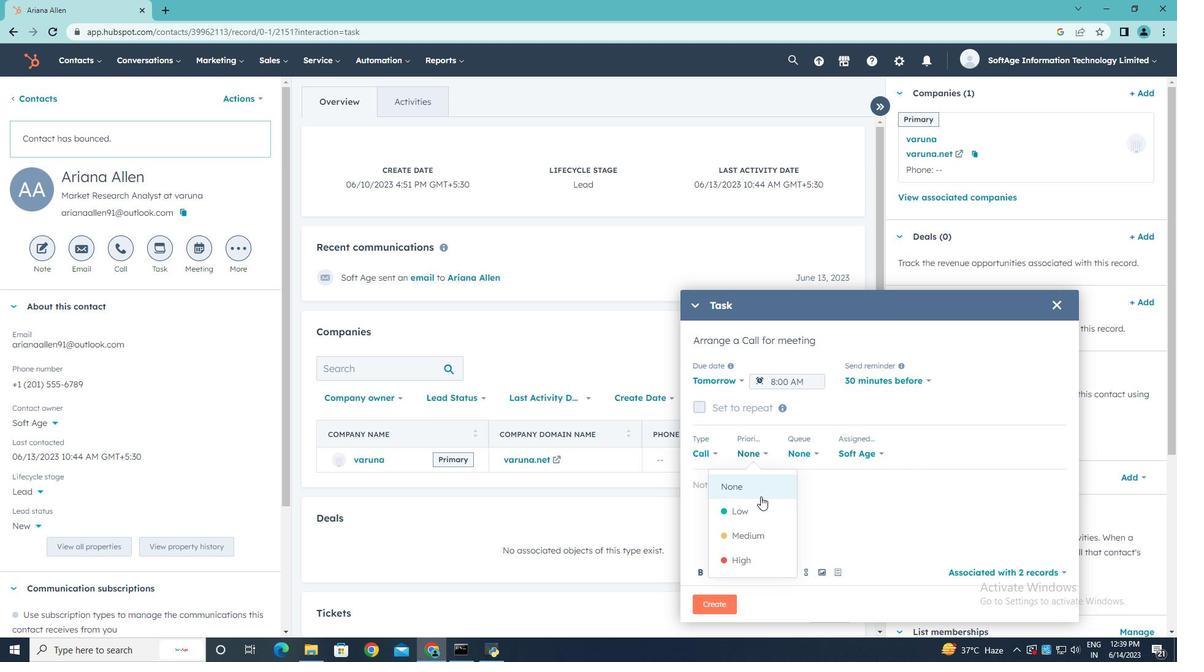 
Action: Mouse pressed left at (756, 534)
Screenshot: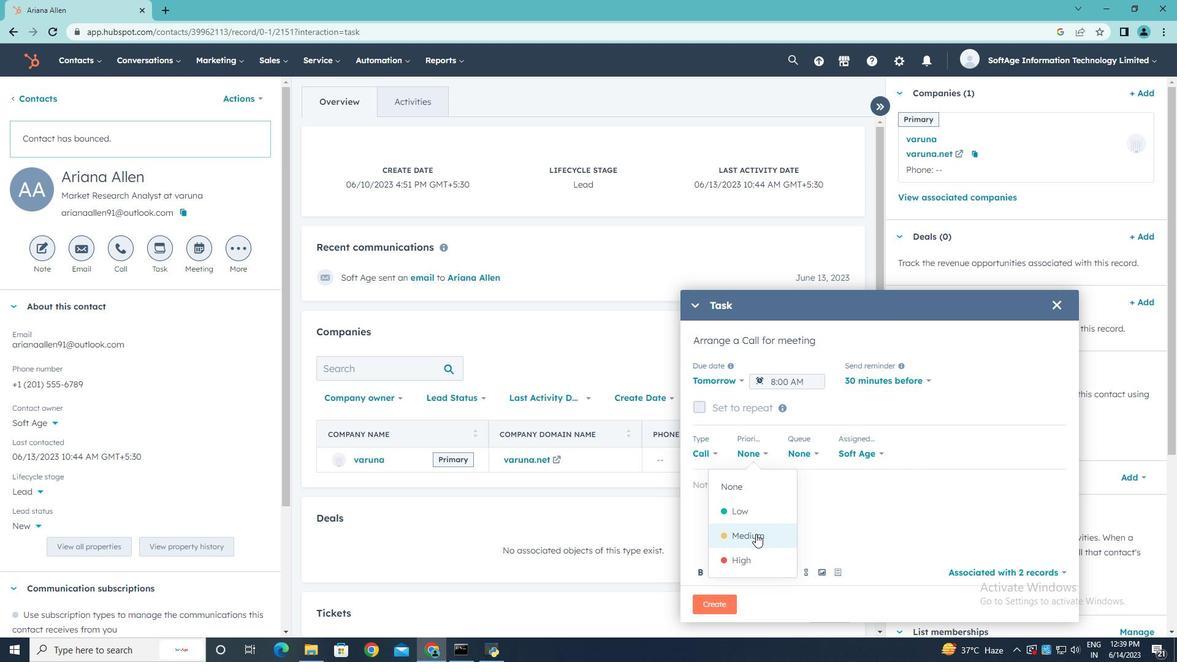 
Action: Mouse moved to (729, 487)
Screenshot: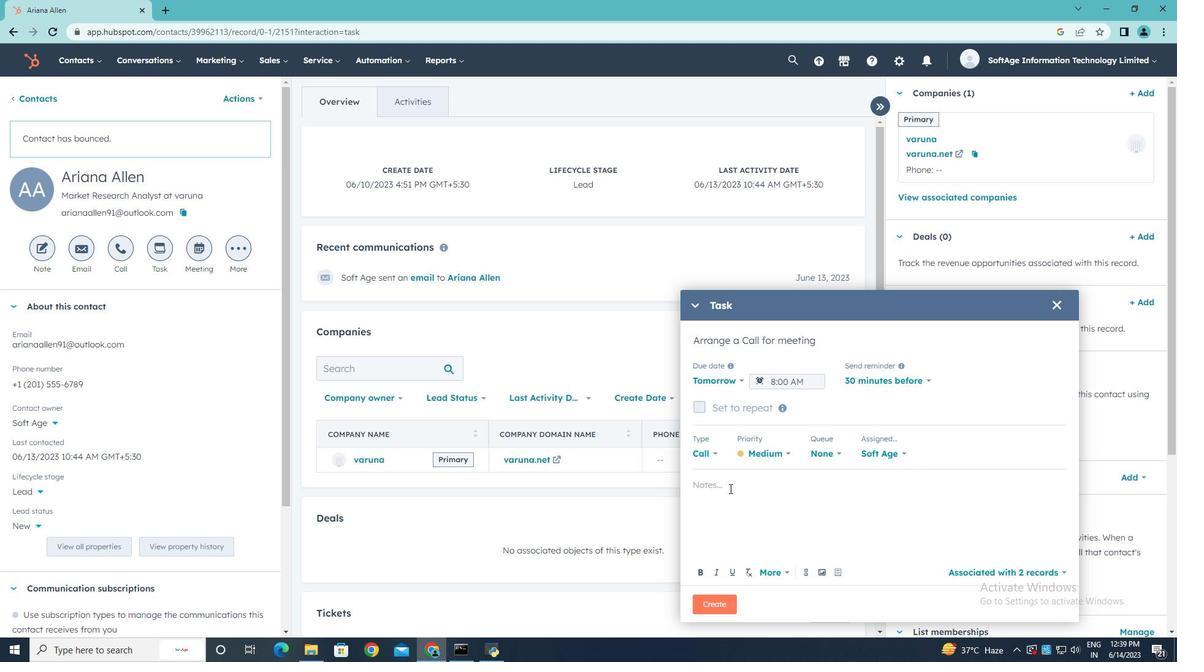 
Action: Mouse pressed left at (729, 487)
Screenshot: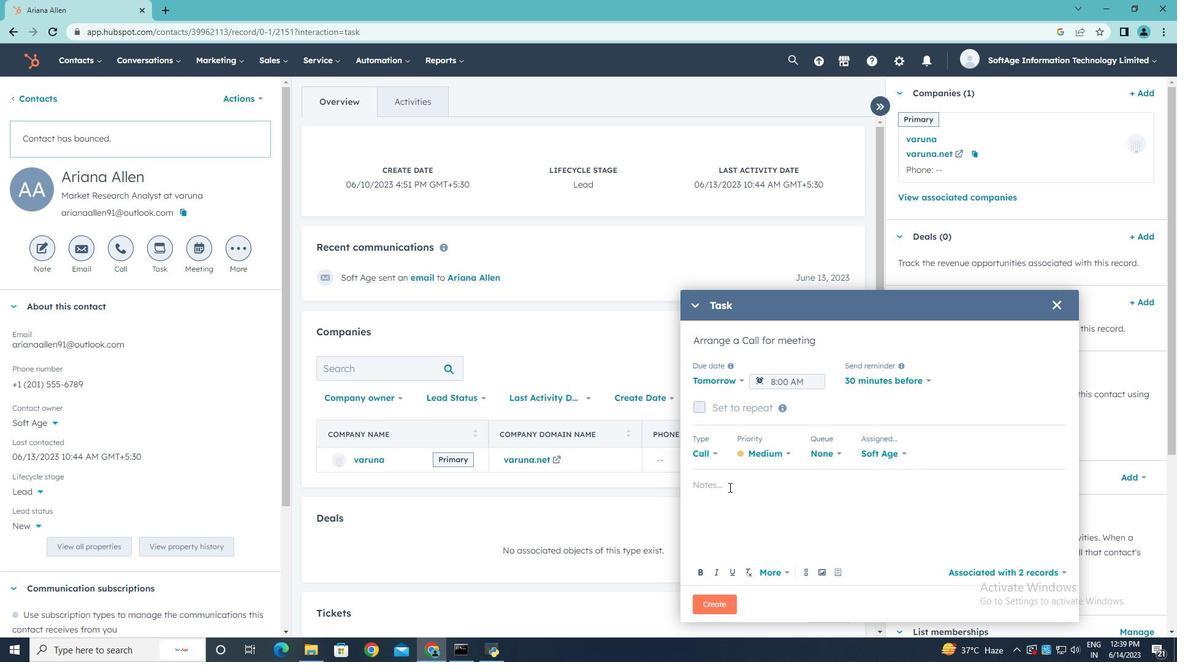 
Action: Key pressed <Key.shift>Take<Key.space>detailed<Key.space>meeting<Key.space>minutes<Key.space>and<Key.space>share<Key.space>them<Key.space>with<Key.space>the<Key.space>team<Key.space>afterward..
Screenshot: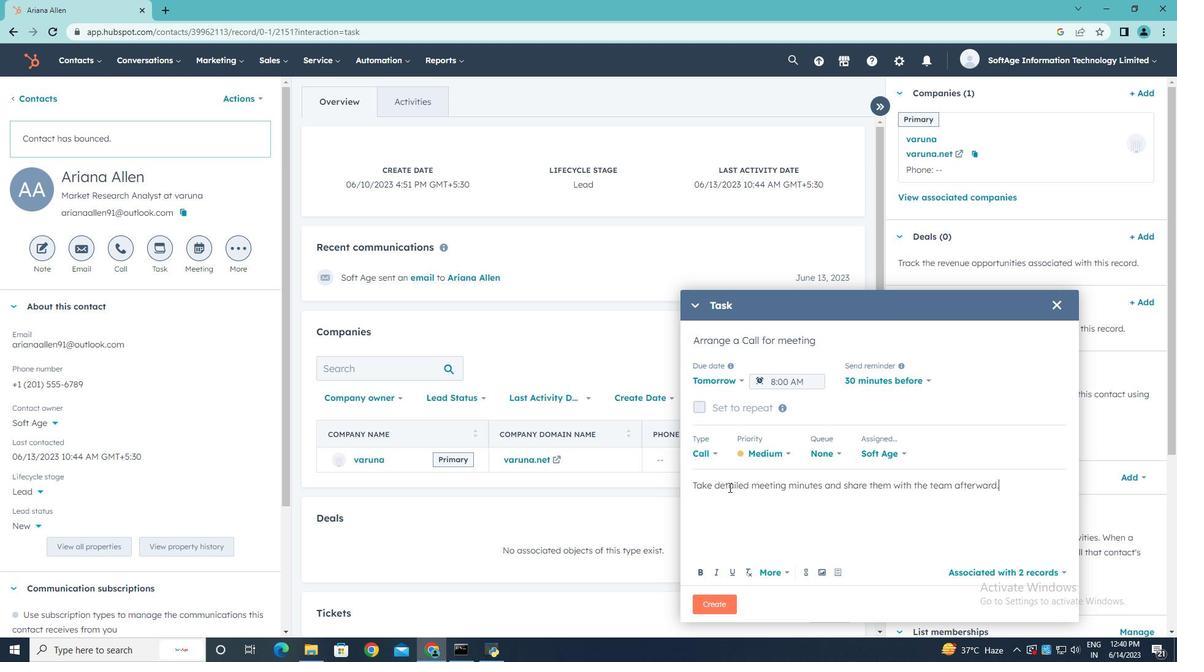 
Action: Mouse moved to (720, 606)
Screenshot: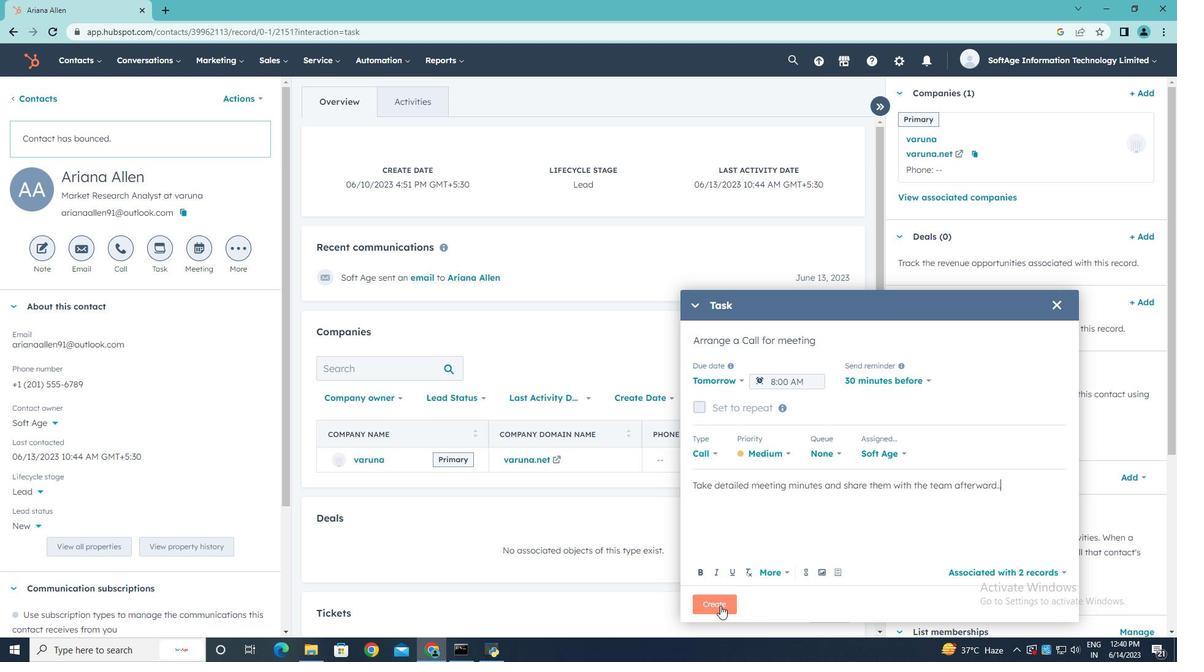 
Action: Mouse pressed left at (720, 606)
Screenshot: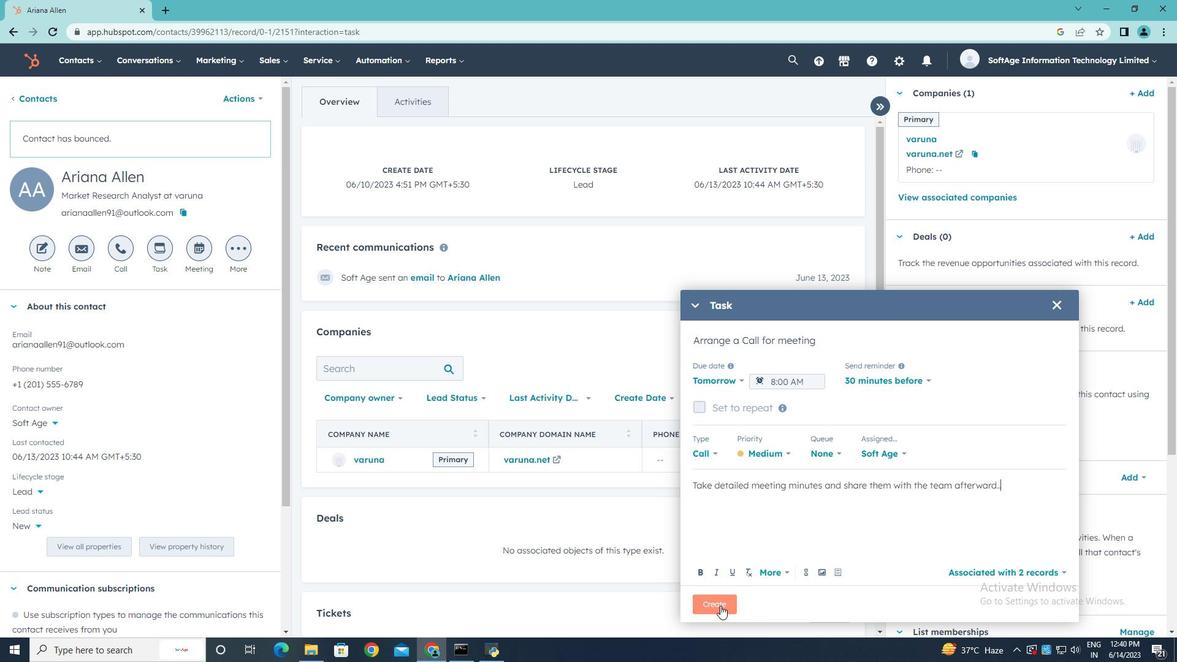 
